 Task: Send an email with the signature Alan Parker with the subject Reminder for a recommendation and the message Can you please send me the minutes from the last project meeting? from softage.10@softage.net to softage.3@softage.net and softage.4@softage.net
Action: Mouse moved to (92, 136)
Screenshot: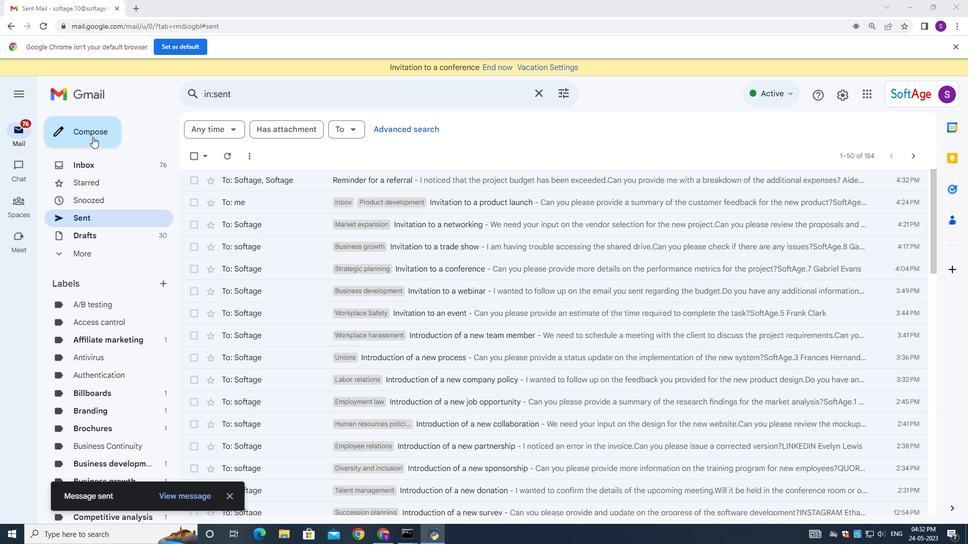 
Action: Mouse pressed left at (92, 136)
Screenshot: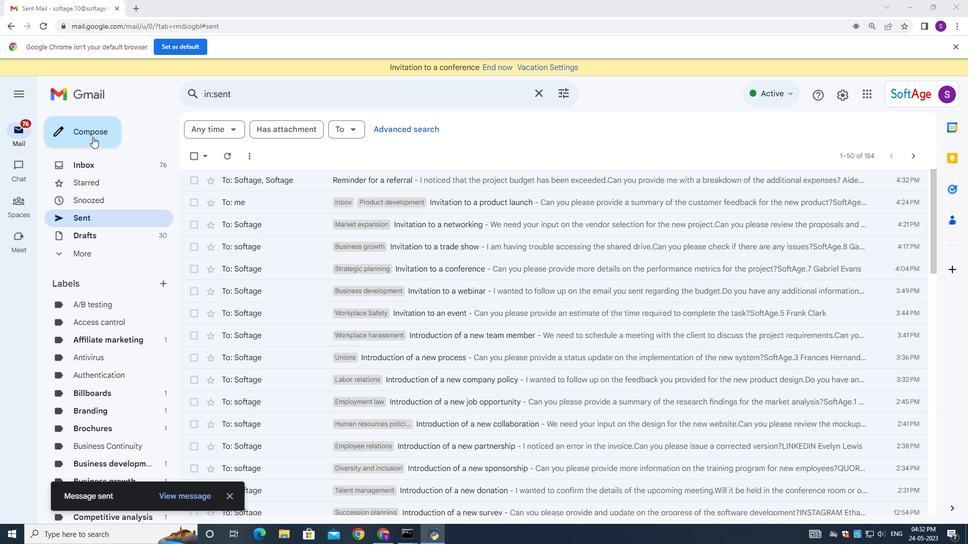 
Action: Mouse moved to (799, 507)
Screenshot: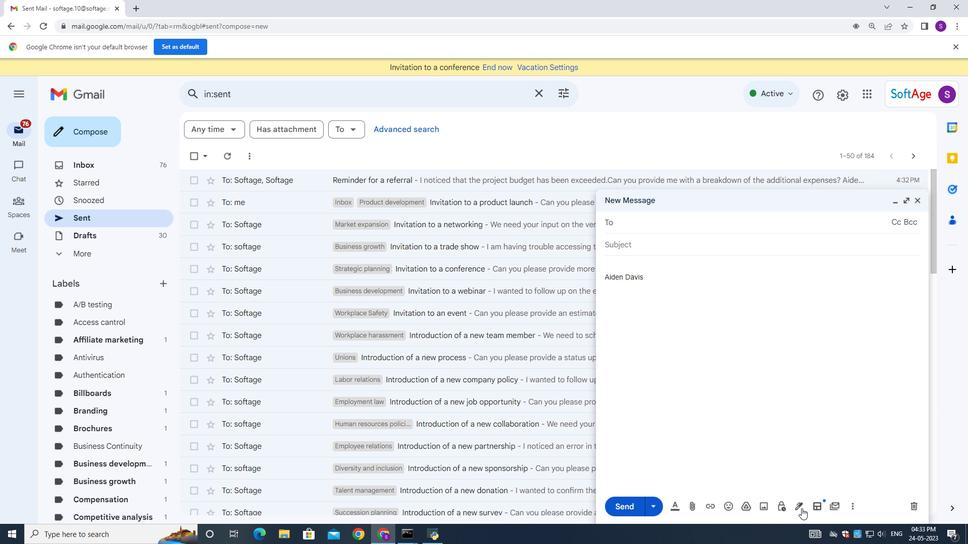 
Action: Mouse pressed left at (799, 507)
Screenshot: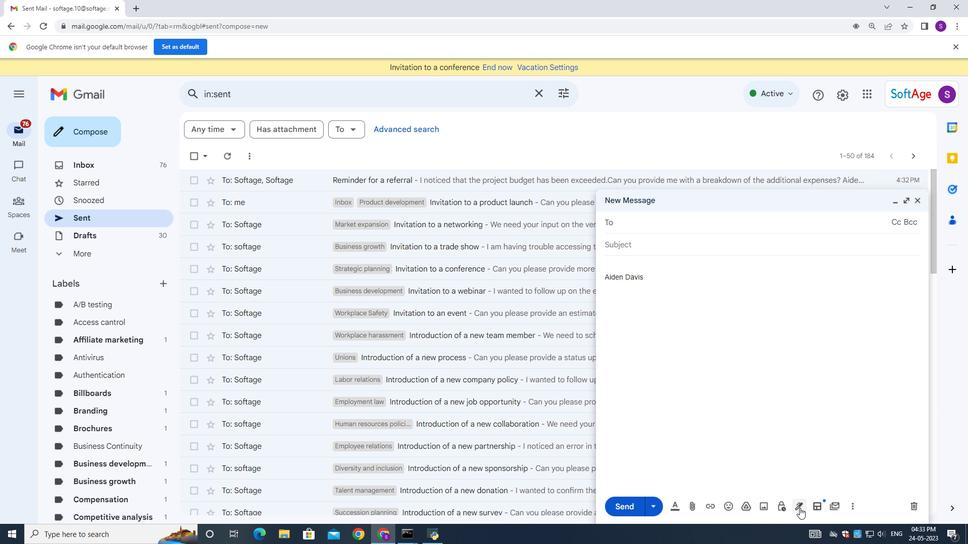 
Action: Mouse moved to (822, 442)
Screenshot: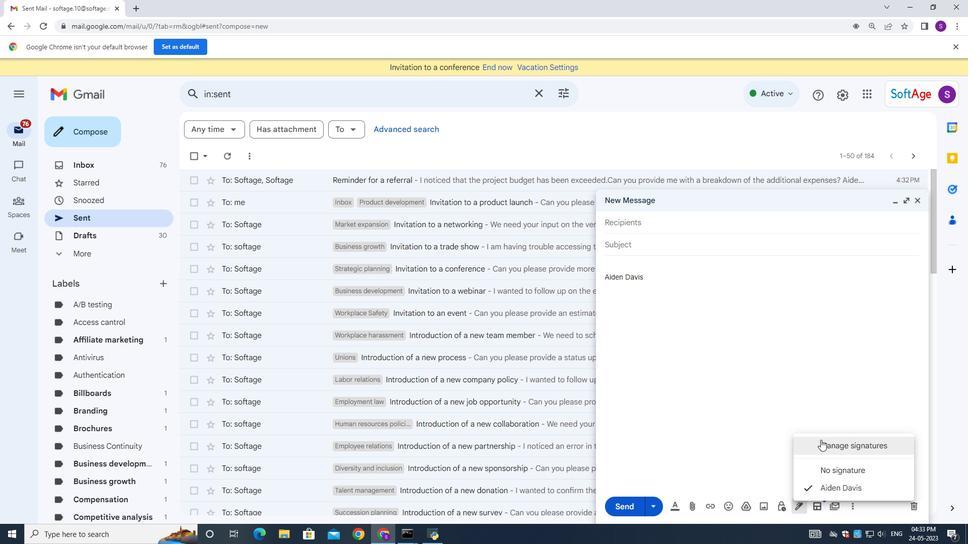 
Action: Mouse pressed left at (822, 442)
Screenshot: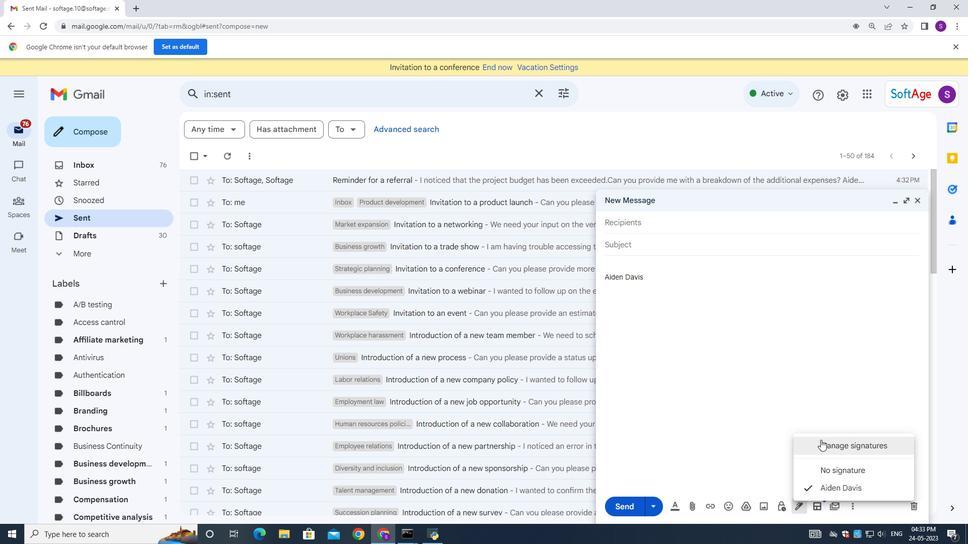 
Action: Mouse moved to (466, 270)
Screenshot: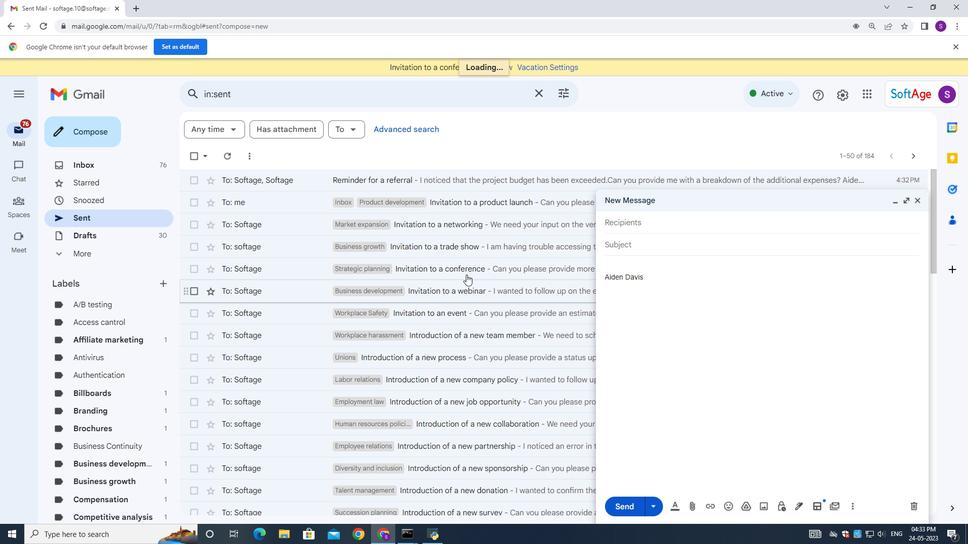 
Action: Mouse scrolled (466, 270) with delta (0, 0)
Screenshot: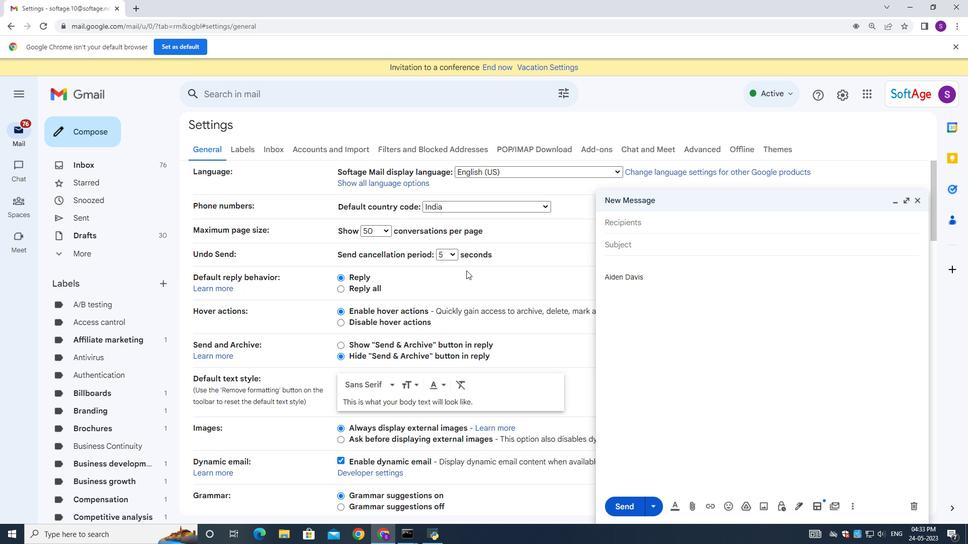 
Action: Mouse scrolled (466, 270) with delta (0, 0)
Screenshot: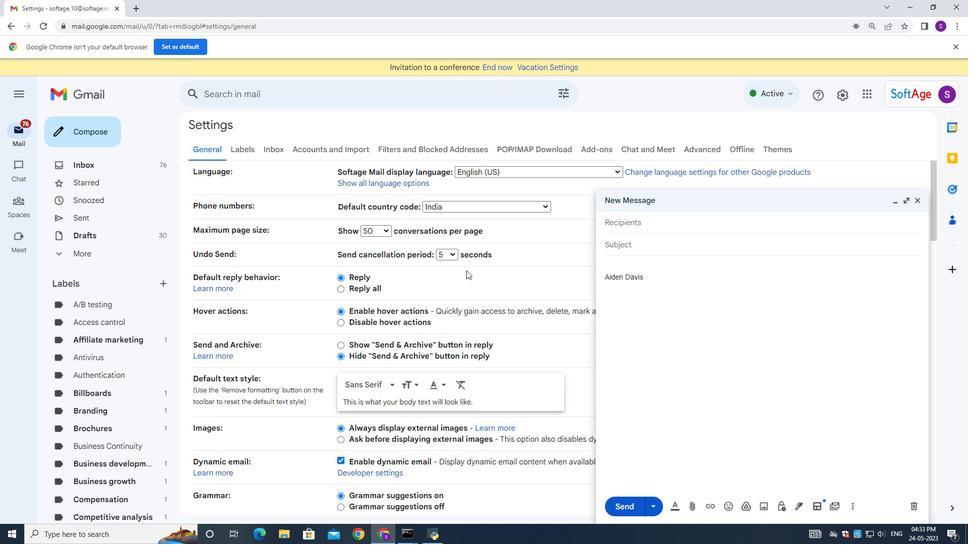 
Action: Mouse scrolled (466, 270) with delta (0, 0)
Screenshot: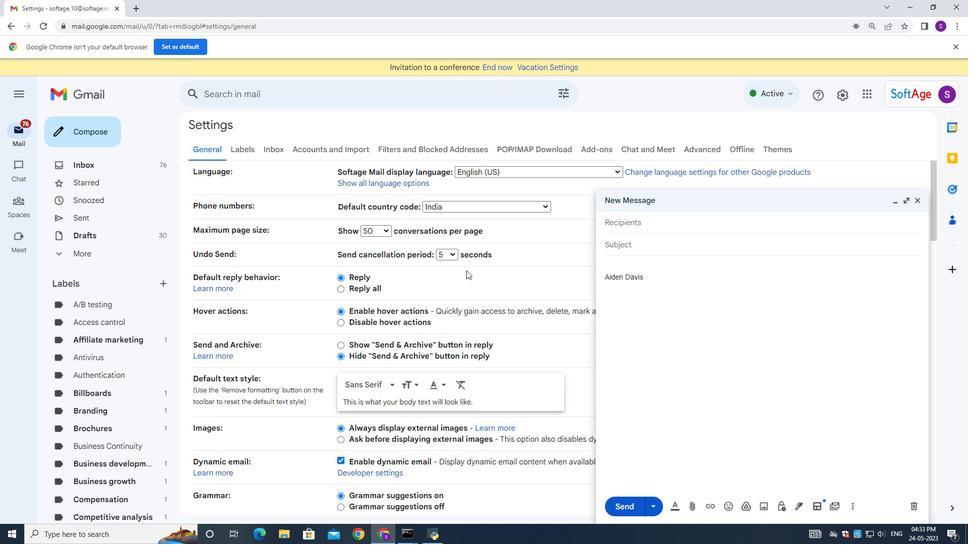 
Action: Mouse scrolled (466, 270) with delta (0, 0)
Screenshot: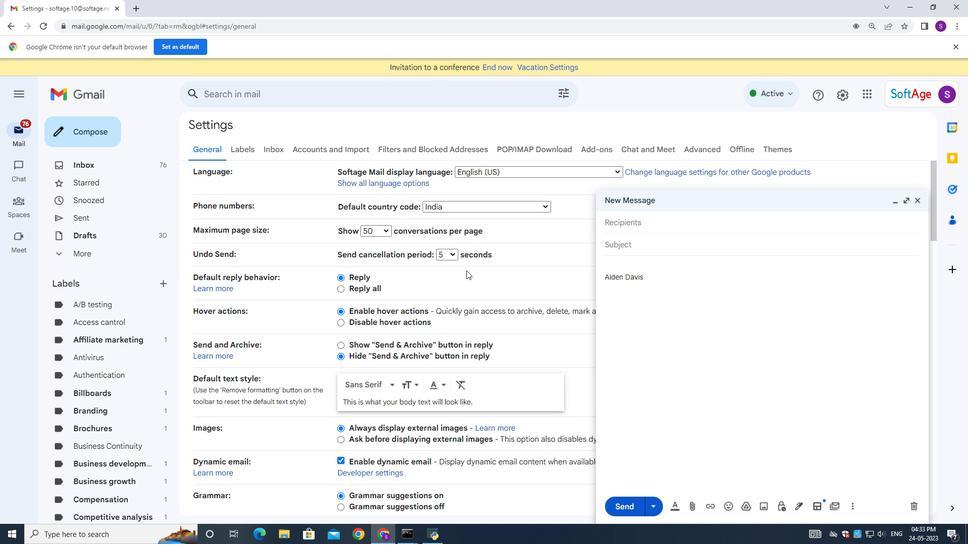 
Action: Mouse scrolled (466, 270) with delta (0, 0)
Screenshot: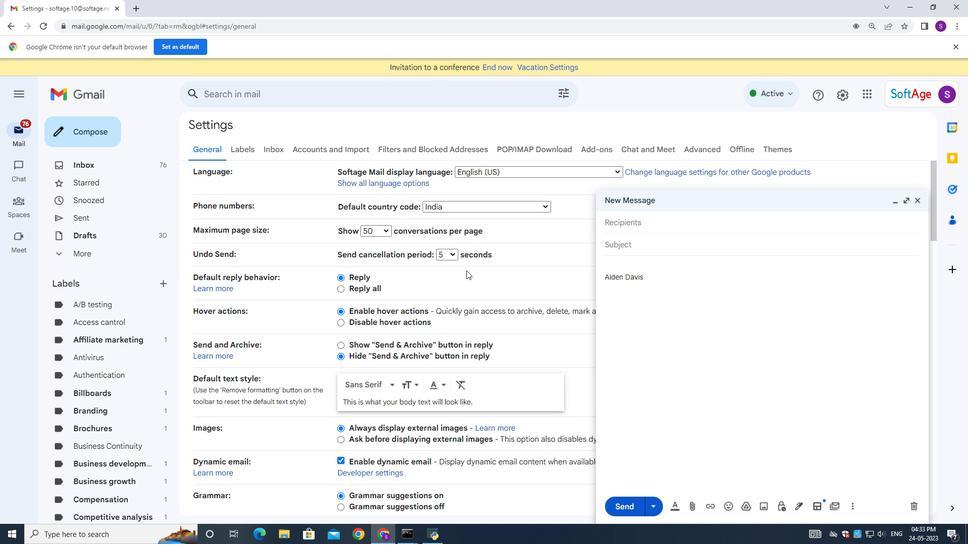 
Action: Mouse scrolled (466, 270) with delta (0, 0)
Screenshot: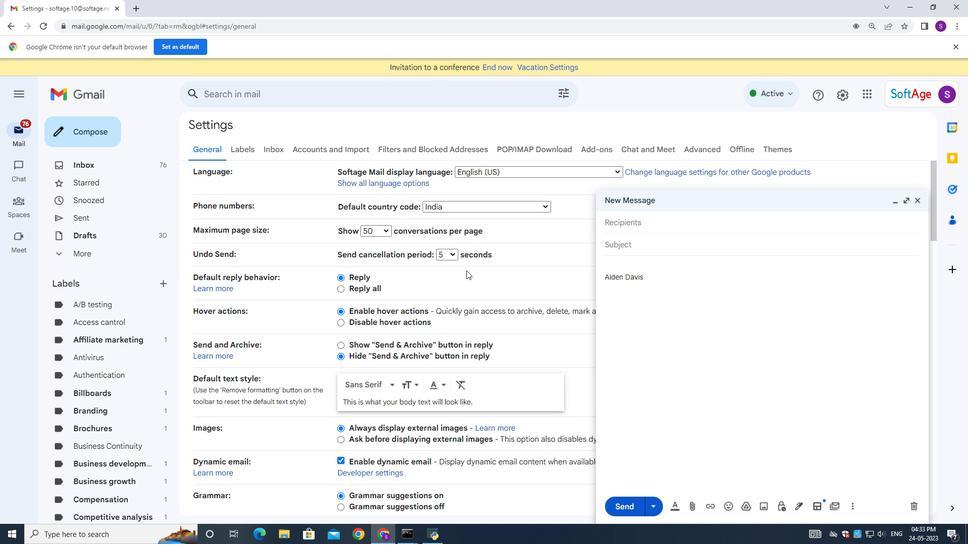 
Action: Mouse scrolled (466, 270) with delta (0, 0)
Screenshot: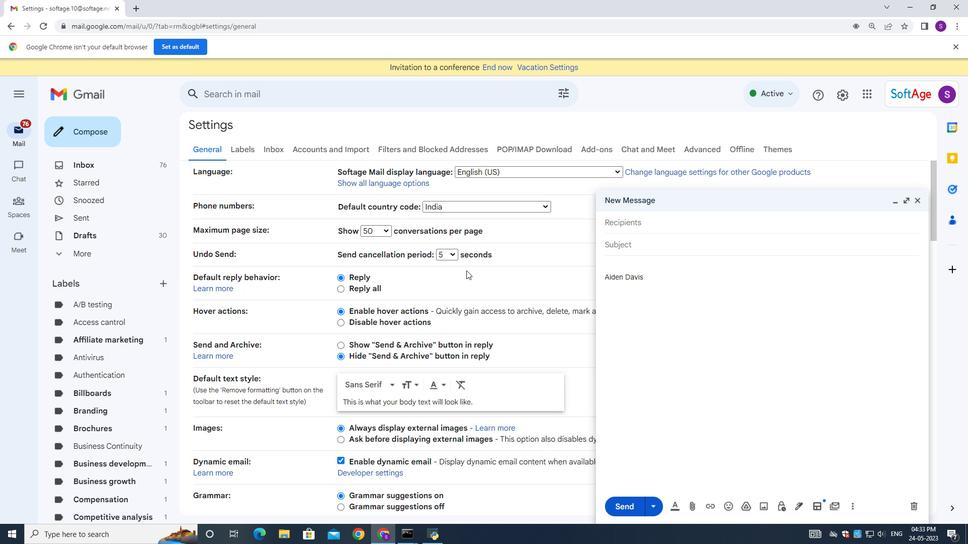 
Action: Mouse scrolled (466, 270) with delta (0, 0)
Screenshot: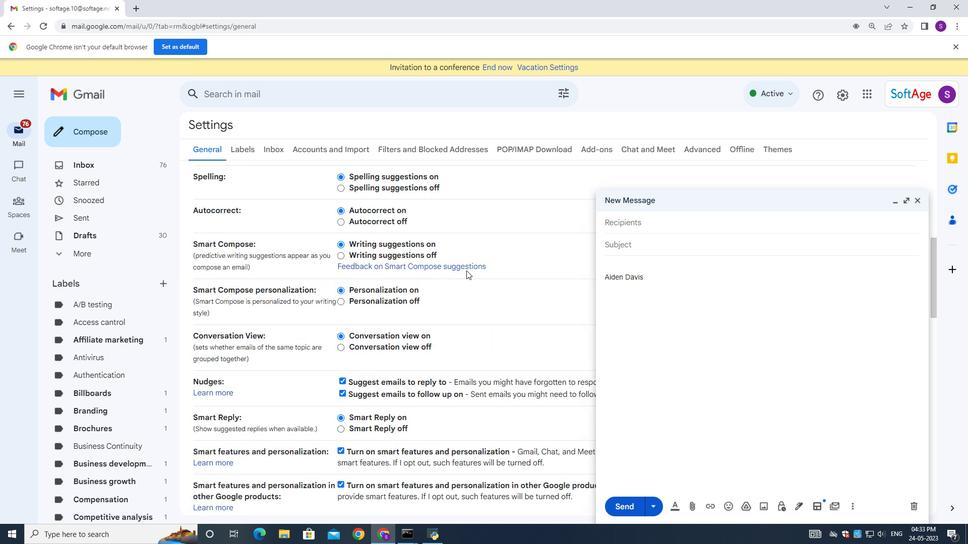
Action: Mouse scrolled (466, 270) with delta (0, 0)
Screenshot: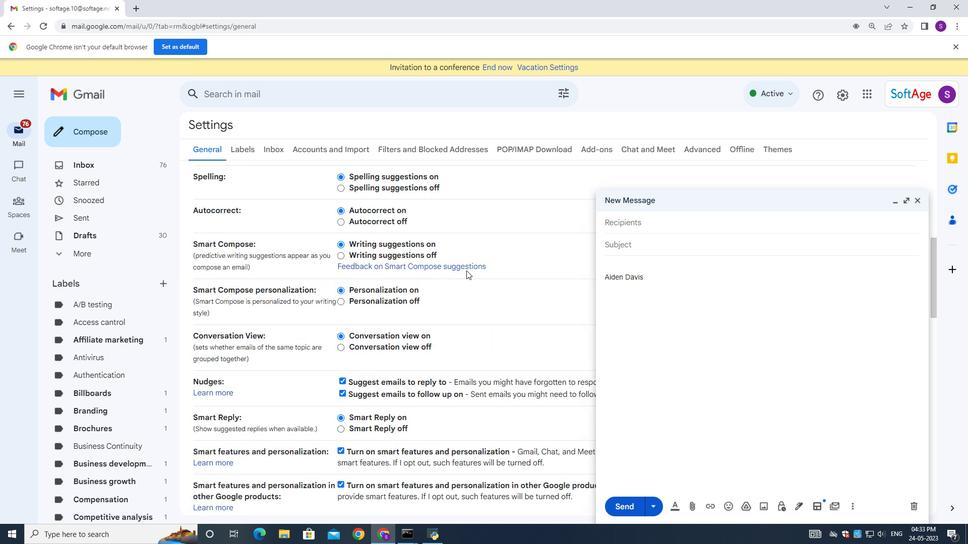
Action: Mouse moved to (466, 270)
Screenshot: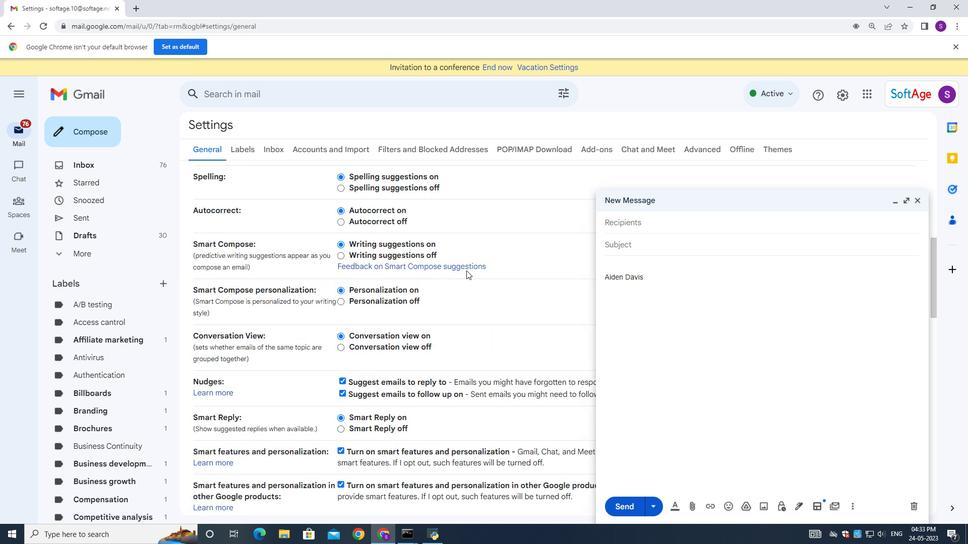 
Action: Mouse scrolled (466, 270) with delta (0, 0)
Screenshot: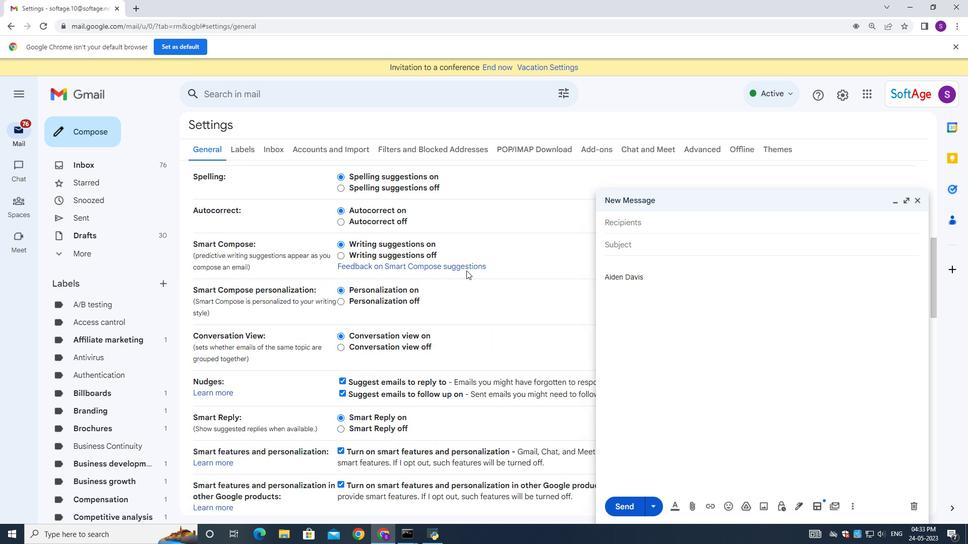 
Action: Mouse moved to (466, 270)
Screenshot: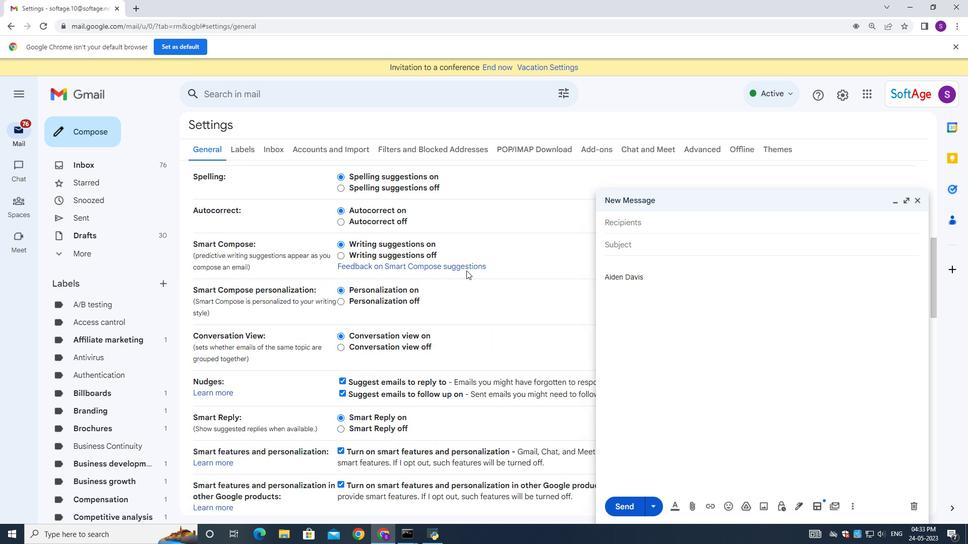 
Action: Mouse scrolled (466, 270) with delta (0, 0)
Screenshot: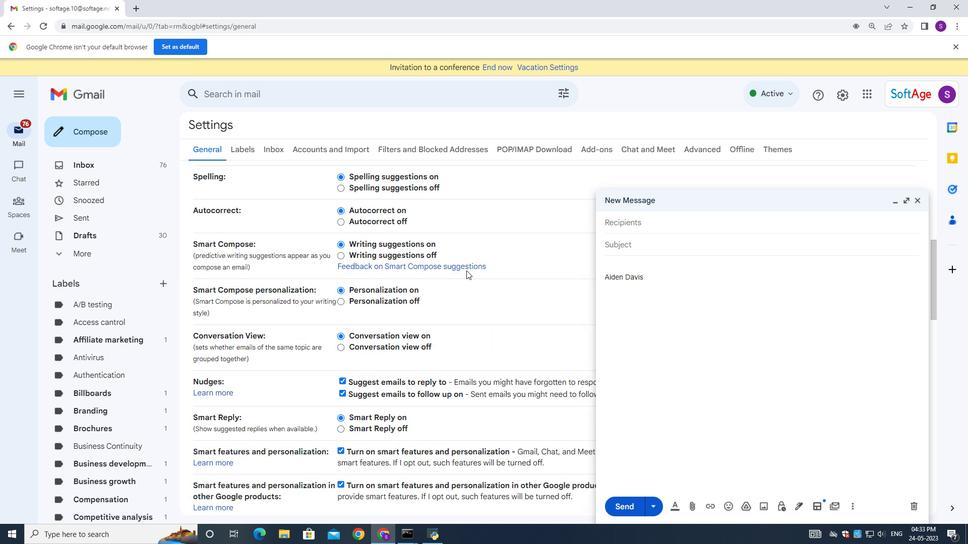 
Action: Mouse scrolled (466, 270) with delta (0, 0)
Screenshot: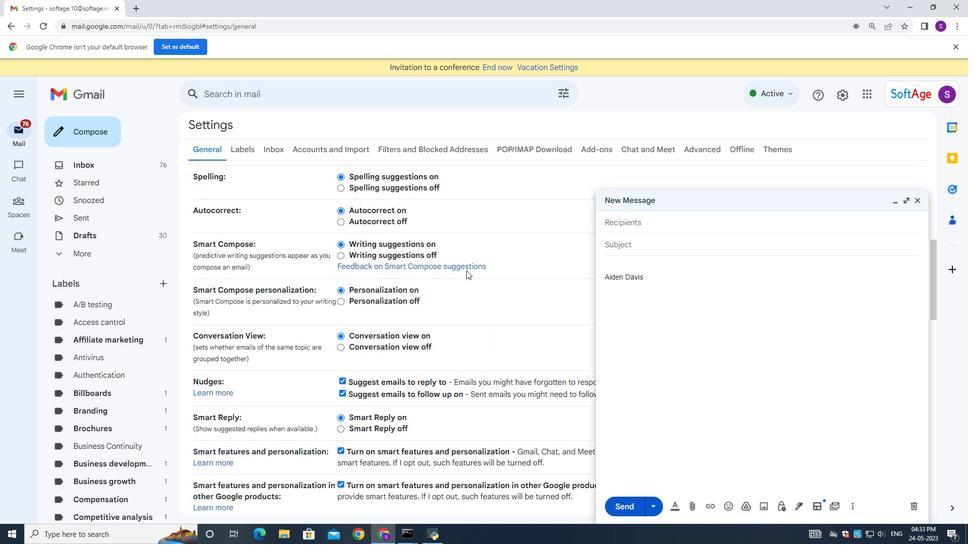 
Action: Mouse moved to (465, 270)
Screenshot: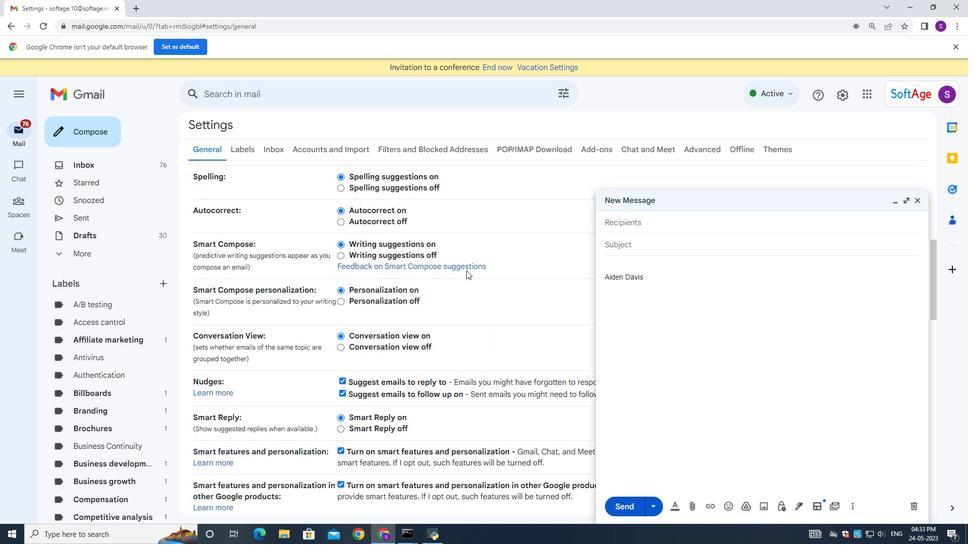 
Action: Mouse scrolled (465, 270) with delta (0, 0)
Screenshot: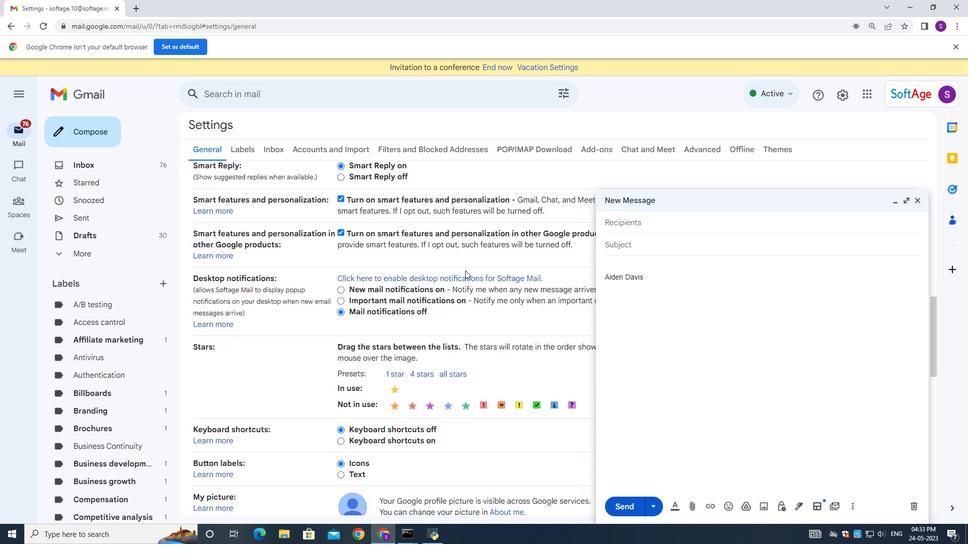 
Action: Mouse scrolled (465, 270) with delta (0, 0)
Screenshot: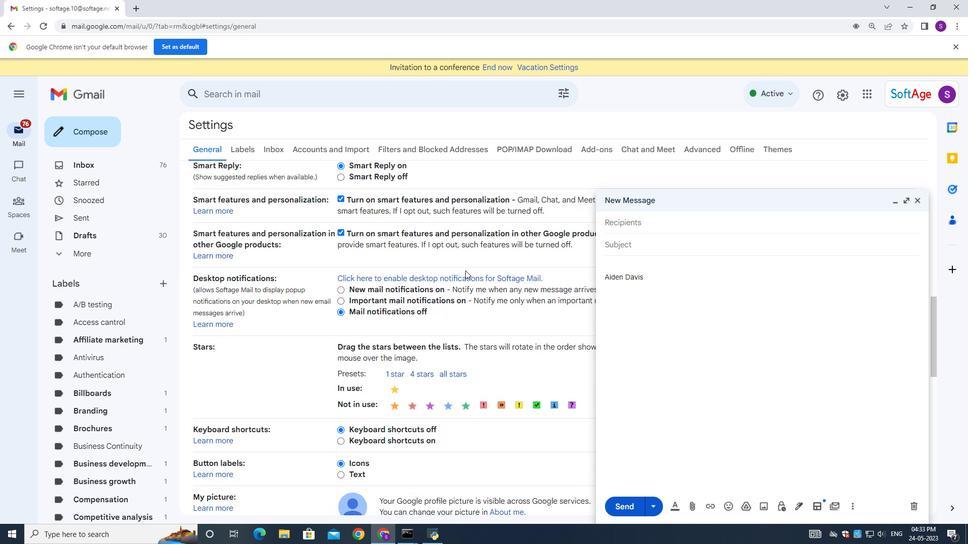 
Action: Mouse scrolled (465, 270) with delta (0, 0)
Screenshot: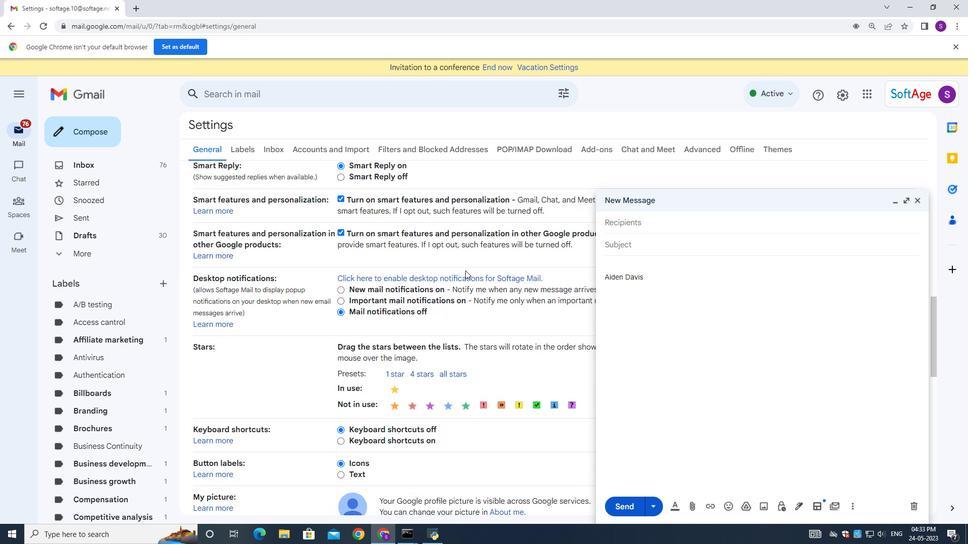 
Action: Mouse moved to (433, 432)
Screenshot: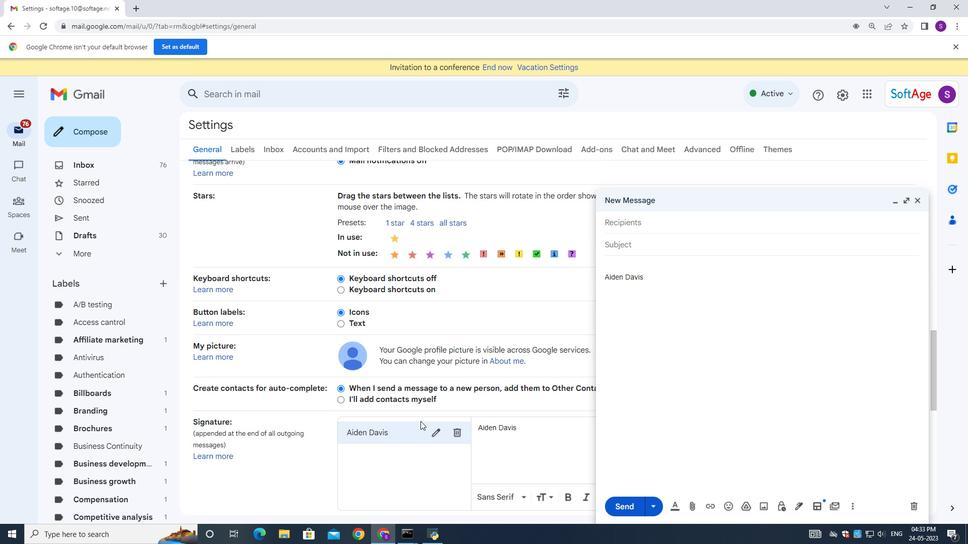 
Action: Mouse pressed left at (433, 432)
Screenshot: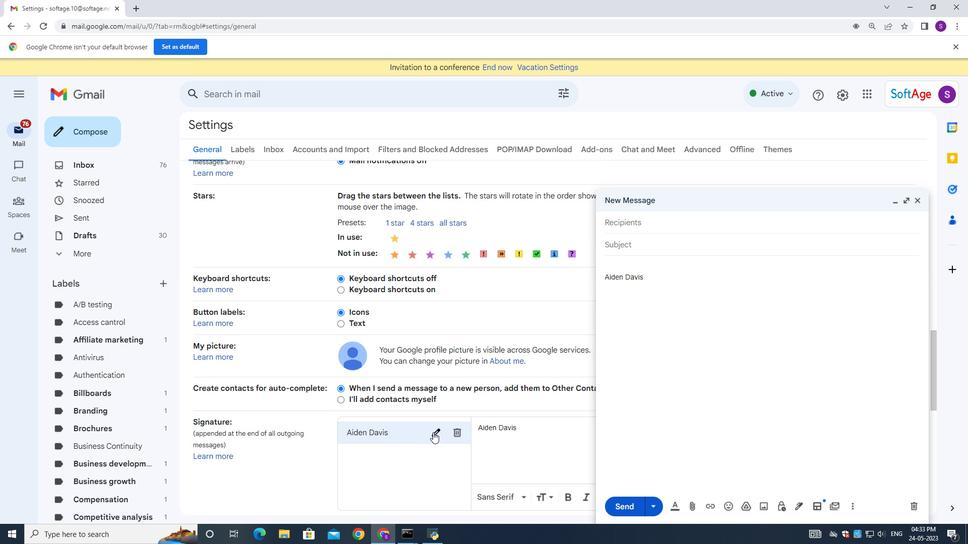 
Action: Mouse moved to (431, 432)
Screenshot: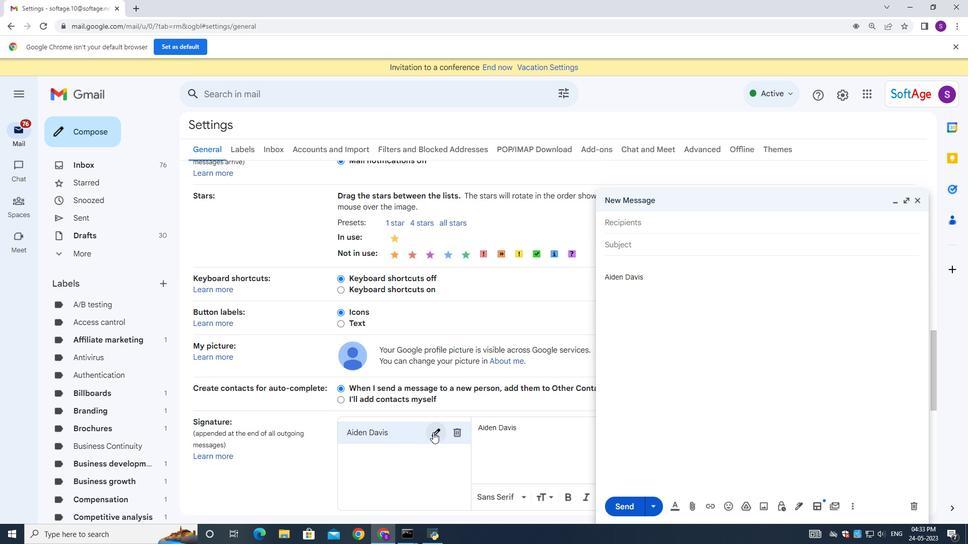 
Action: Key pressed ctrl+A<Key.backspace><Key.shift><Key.shift><Key.shift><Key.shift><Key.shift><Key.shift><Key.shift><Key.shift><Key.shift><Key.shift><Key.shift><Key.shift><Key.shift><Key.shift><Key.shift><Key.shift><Key.shift><Key.shift><Key.shift><Key.shift><Key.shift><Key.shift><Key.shift><Key.shift><Key.shift><Key.shift><Key.shift><Key.shift><Key.shift><Key.shift><Key.shift><Key.shift><Key.shift><Key.shift><Key.shift><Key.shift><Key.shift><Key.shift><Key.shift><Key.shift><Key.shift><Key.shift><Key.shift><Key.shift><Key.shift><Key.shift><Key.shift><Key.shift><Key.shift><Key.shift><Key.shift><Key.shift><Key.shift><Key.shift><Key.shift><Key.shift><Key.shift><Key.shift><Key.shift><Key.shift><Key.shift><Key.shift><Key.shift><Key.shift><Key.shift><Key.shift><Key.shift><Key.shift><Key.shift><Key.shift><Key.shift><Key.shift><Key.shift><Key.shift><Key.shift><Key.shift><Key.shift><Key.shift><Key.shift><Key.shift><Key.shift><Key.shift><Key.shift><Key.shift><Key.shift><Key.shift><Key.shift><Key.shift><Key.shift><Key.shift><Key.shift><Key.shift><Key.shift><Key.shift><Key.shift><Key.shift><Key.shift><Key.shift><Key.shift><Key.shift><Key.shift><Key.shift><Key.shift><Key.shift><Key.shift><Key.shift><Key.shift><Key.shift><Key.shift><Key.shift><Key.shift><Key.shift><Key.shift><Key.shift><Key.shift><Key.shift><Key.shift><Key.shift><Key.shift><Key.shift><Key.shift><Key.shift><Key.shift><Key.shift><Key.shift><Key.shift><Key.shift><Key.shift><Key.shift><Key.shift><Key.shift><Key.shift><Key.shift><Key.shift><Key.shift><Key.shift><Key.shift><Key.shift><Key.shift><Key.shift><Key.shift><Key.shift><Key.shift><Key.shift><Key.shift><Key.shift><Key.shift><Key.shift><Key.shift><Key.shift><Key.shift><Key.shift><Key.shift><Key.shift><Key.shift><Key.shift><Key.shift><Key.shift><Key.shift><Key.shift><Key.shift><Key.shift><Key.shift><Key.shift><Key.shift><Key.shift><Key.shift><Key.shift><Key.shift><Key.shift>Alam<Key.space><Key.backspace><Key.backspace>n<Key.space><Key.shift>Parker<Key.space>
Screenshot: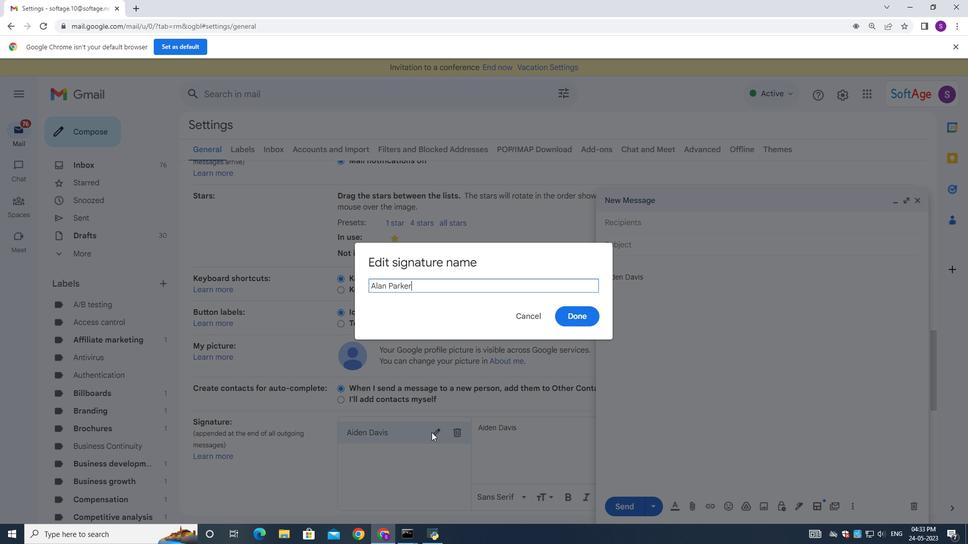 
Action: Mouse moved to (571, 320)
Screenshot: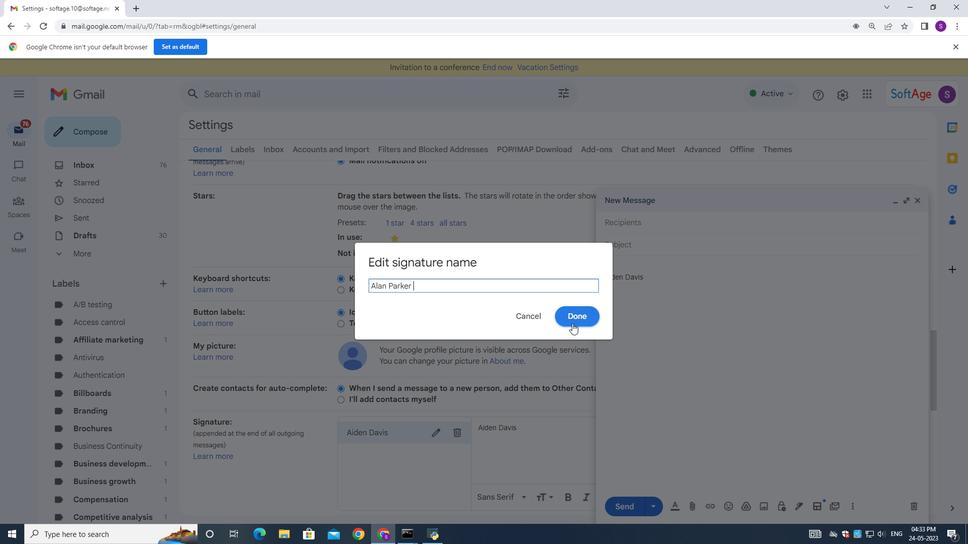 
Action: Mouse pressed left at (571, 320)
Screenshot: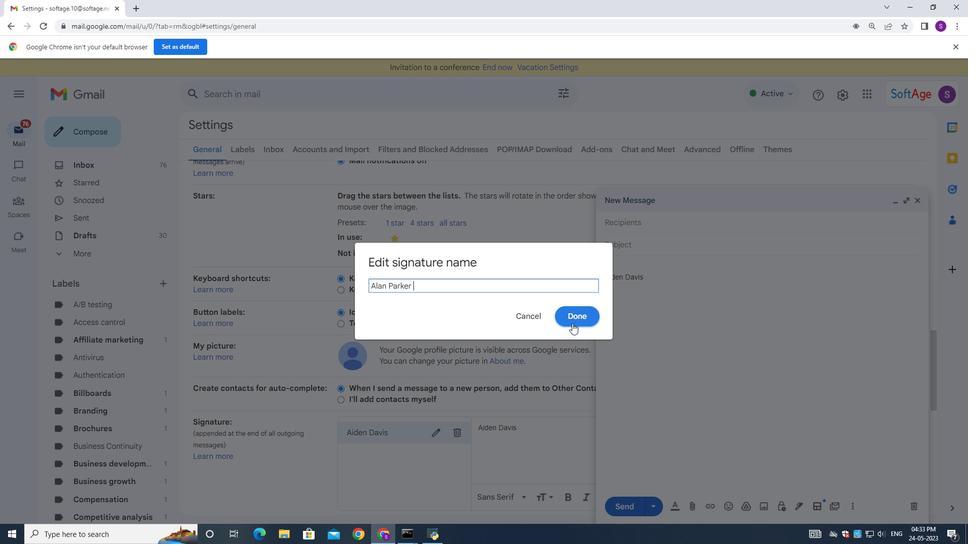 
Action: Mouse moved to (919, 197)
Screenshot: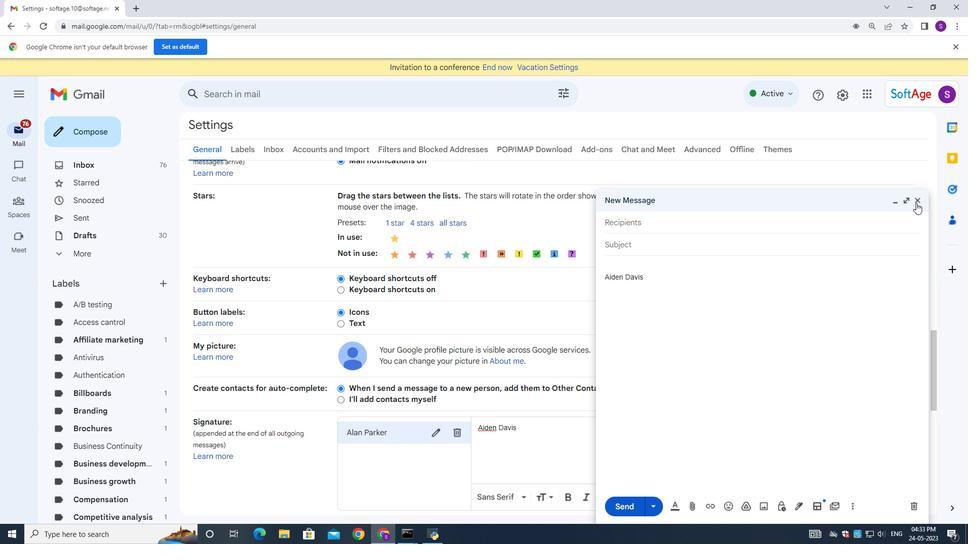 
Action: Mouse pressed left at (919, 197)
Screenshot: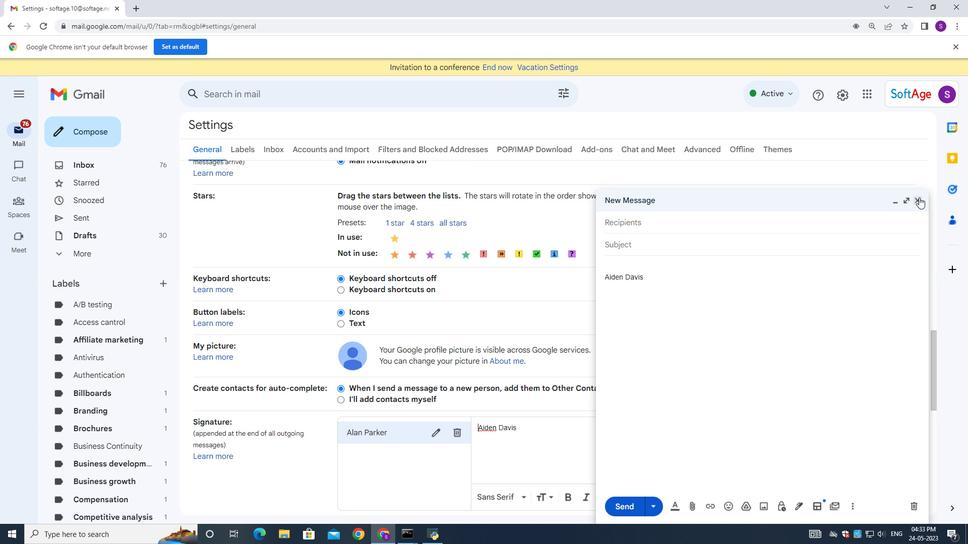
Action: Mouse moved to (656, 265)
Screenshot: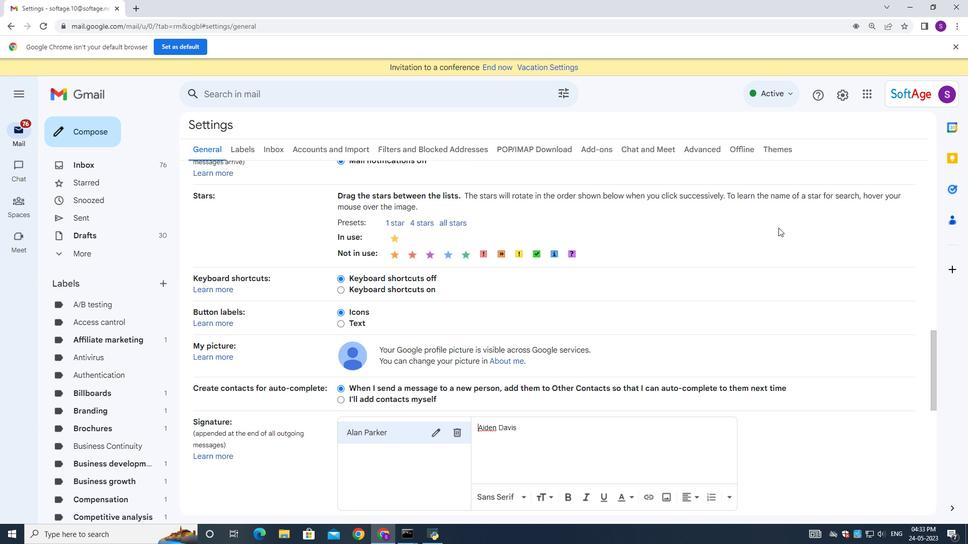 
Action: Mouse scrolled (656, 265) with delta (0, 0)
Screenshot: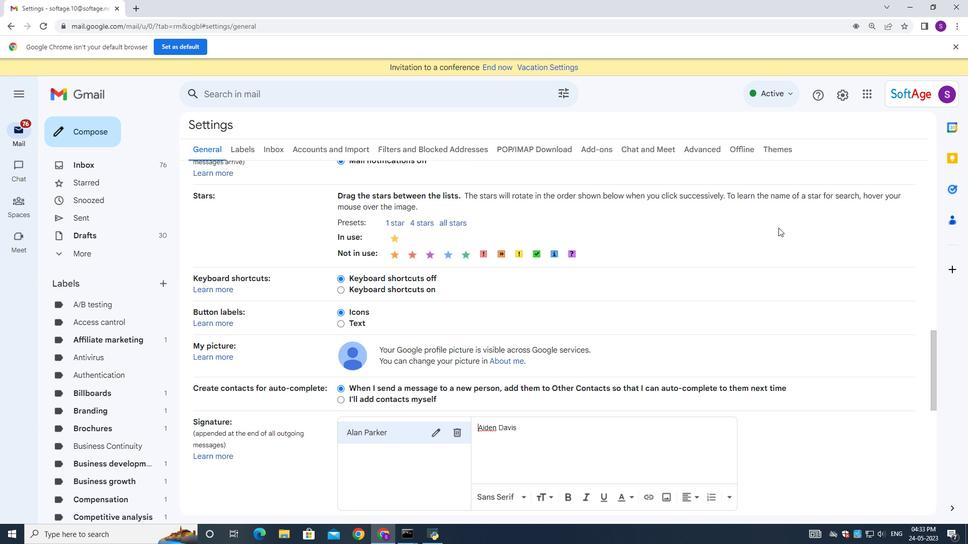 
Action: Mouse moved to (655, 266)
Screenshot: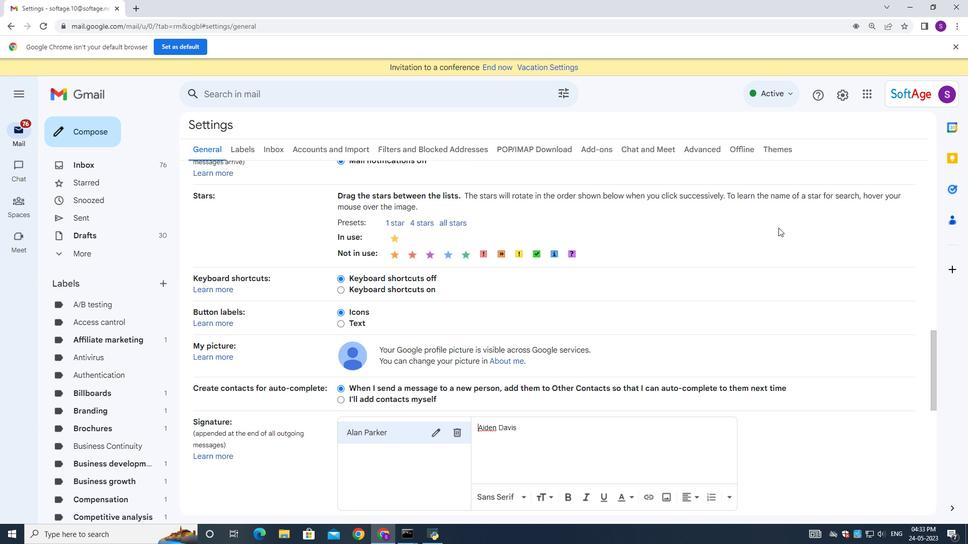 
Action: Mouse scrolled (655, 266) with delta (0, 0)
Screenshot: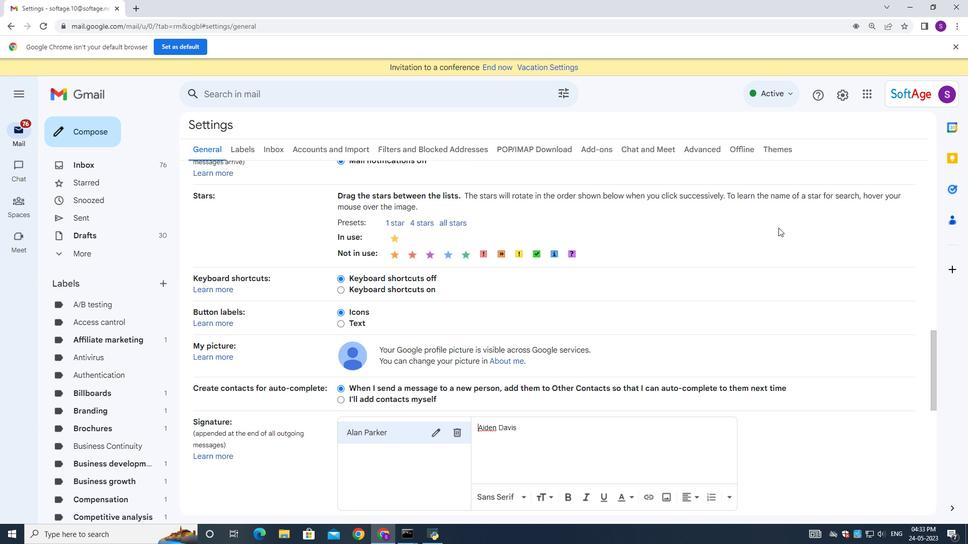 
Action: Mouse moved to (655, 267)
Screenshot: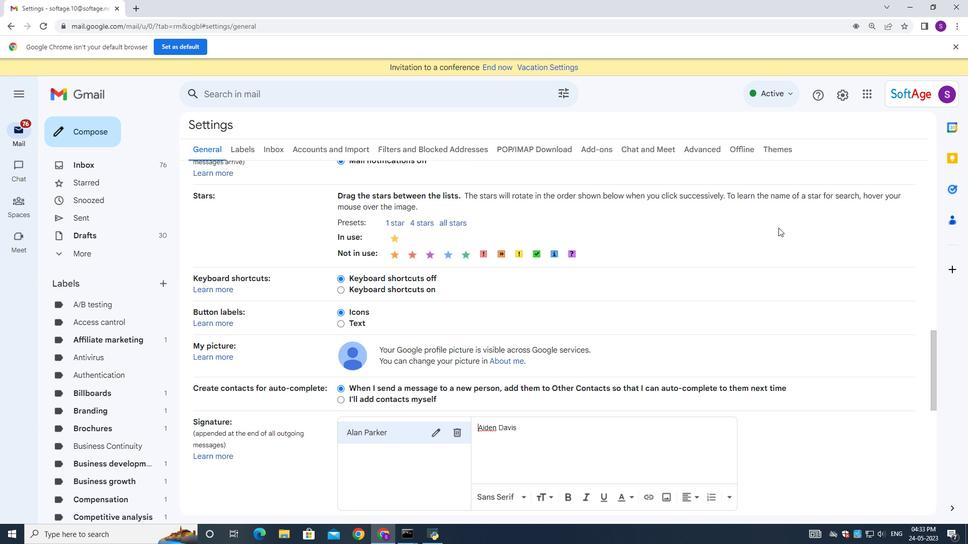 
Action: Mouse scrolled (655, 266) with delta (0, 0)
Screenshot: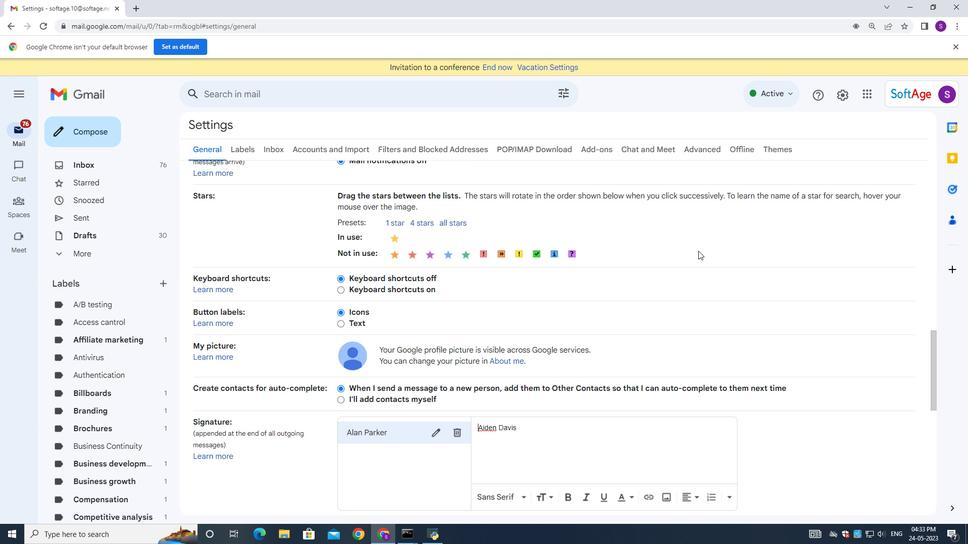 
Action: Mouse scrolled (655, 266) with delta (0, 0)
Screenshot: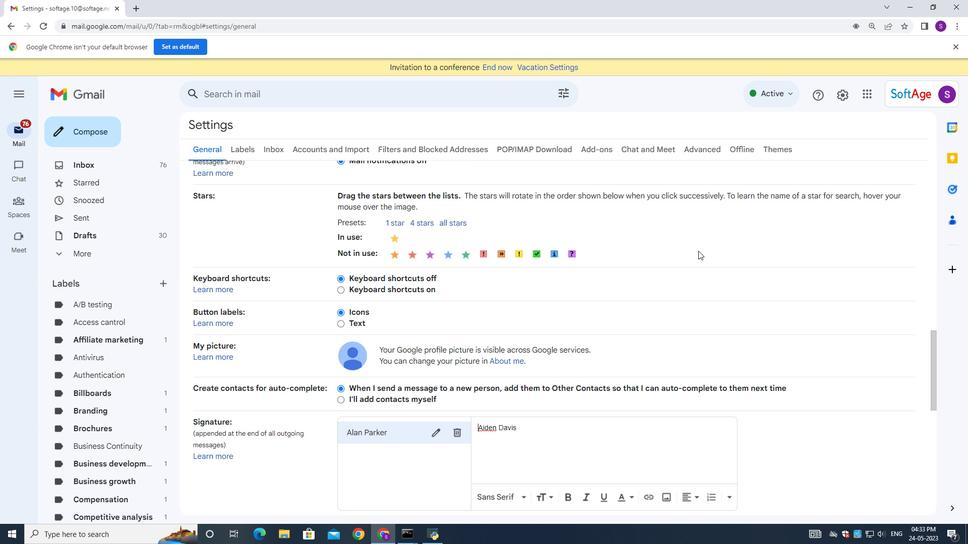 
Action: Mouse scrolled (655, 266) with delta (0, 0)
Screenshot: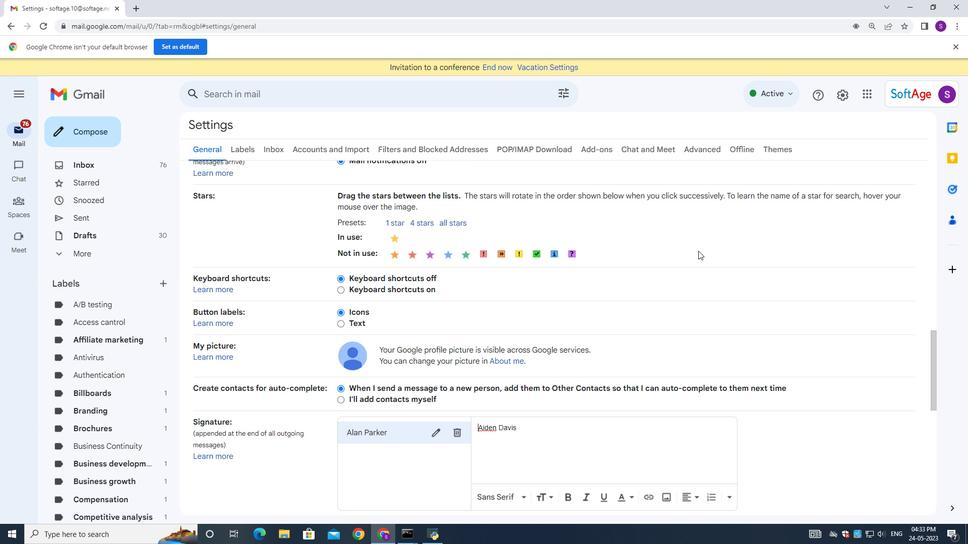 
Action: Mouse scrolled (655, 266) with delta (0, 0)
Screenshot: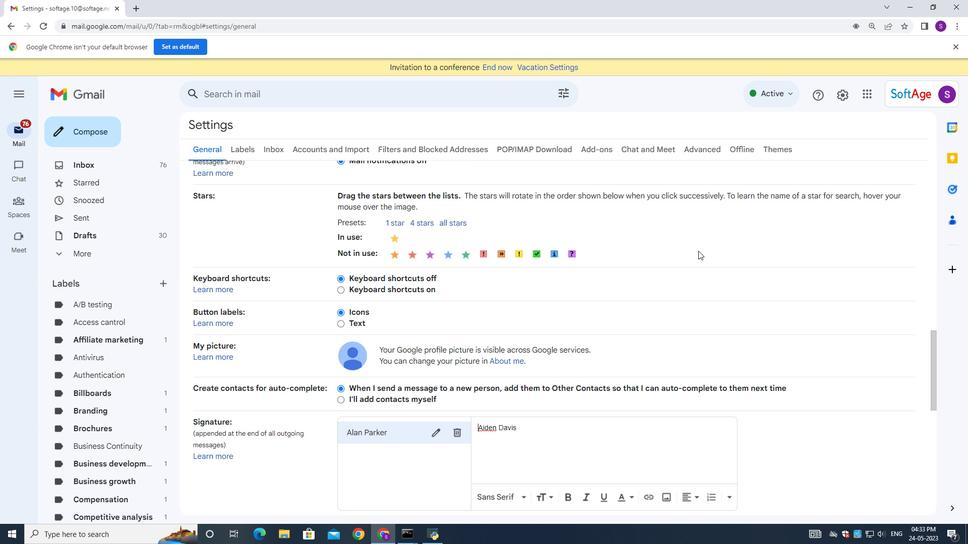 
Action: Mouse scrolled (655, 266) with delta (0, 0)
Screenshot: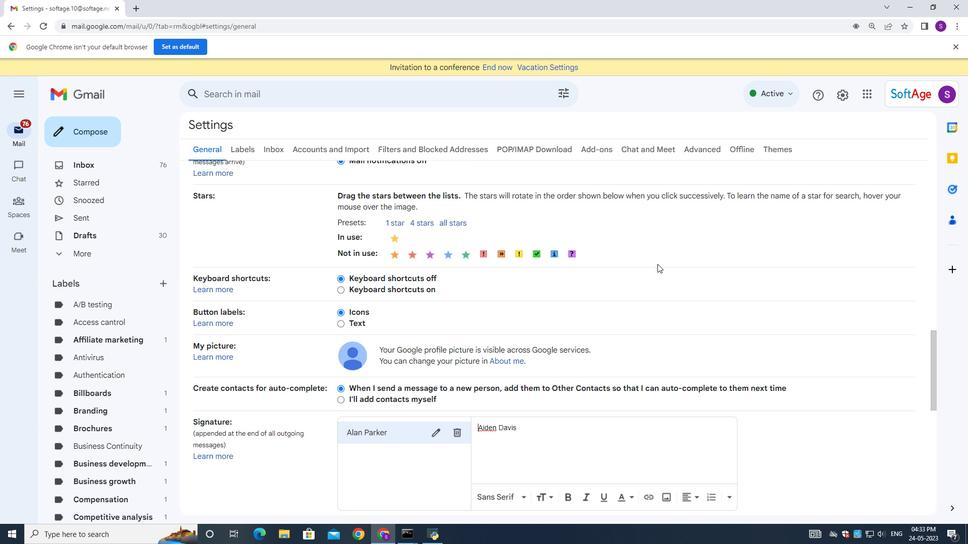 
Action: Mouse moved to (602, 268)
Screenshot: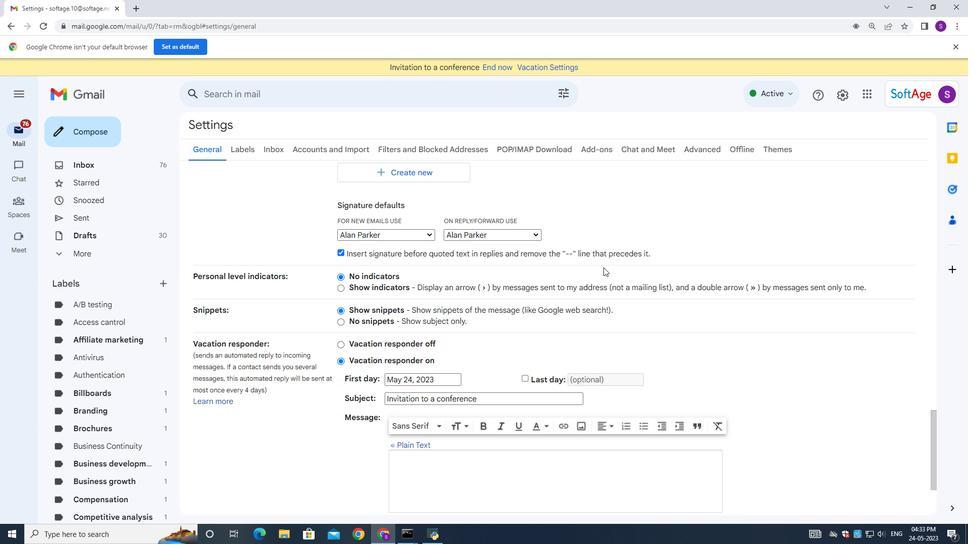 
Action: Mouse scrolled (604, 269) with delta (0, 0)
Screenshot: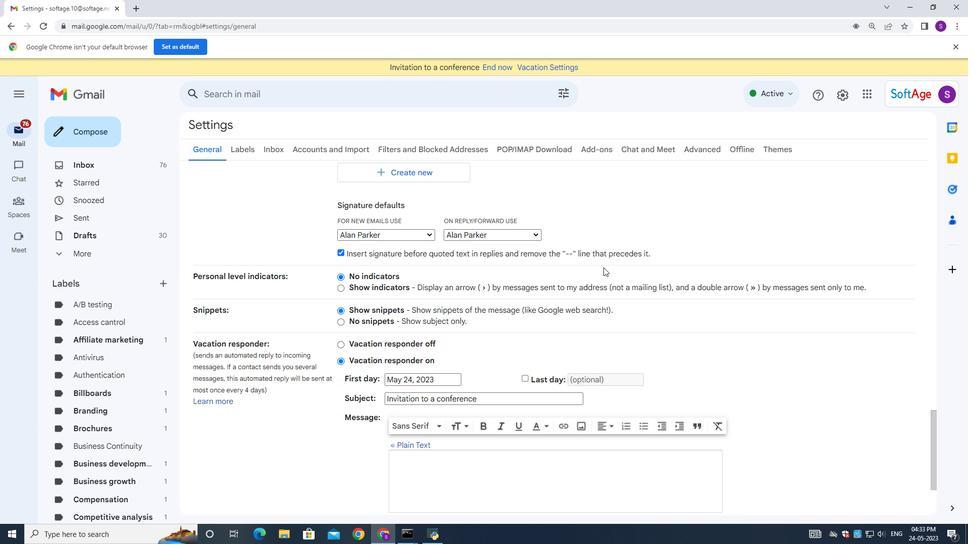 
Action: Mouse scrolled (604, 269) with delta (0, 0)
Screenshot: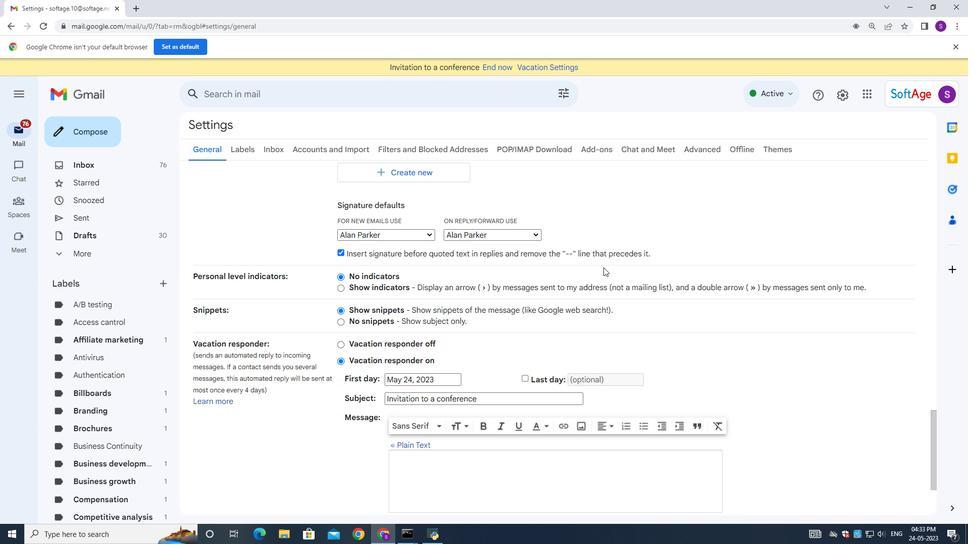 
Action: Mouse scrolled (604, 269) with delta (0, 0)
Screenshot: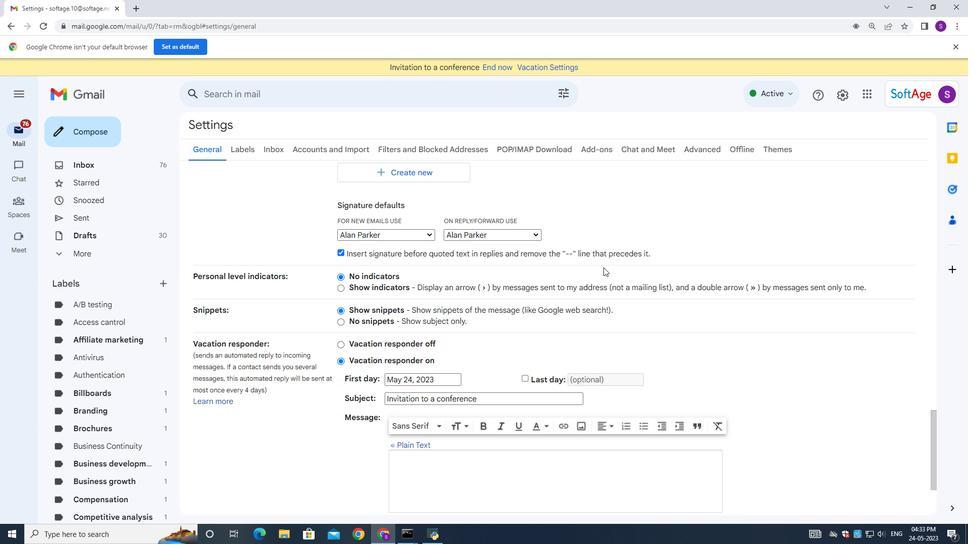 
Action: Mouse scrolled (604, 269) with delta (0, 0)
Screenshot: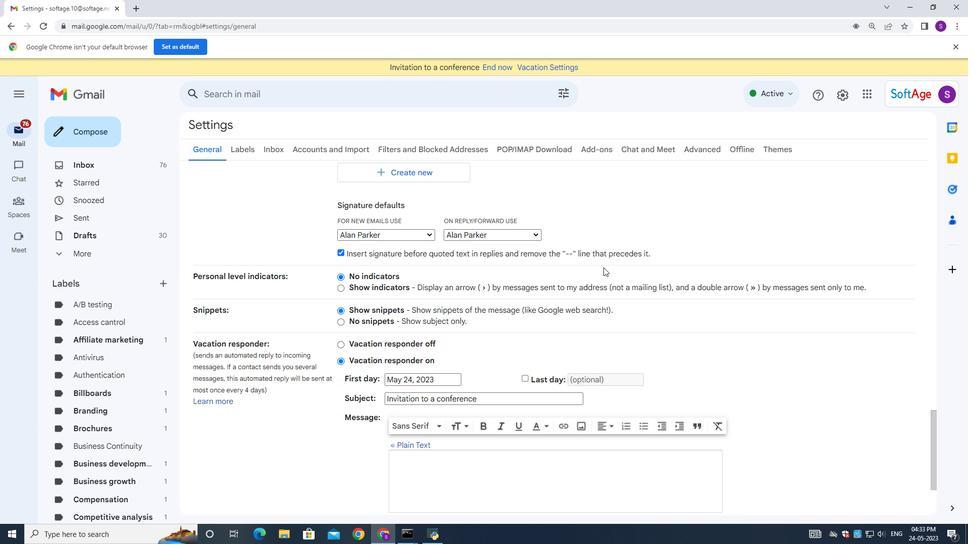 
Action: Mouse moved to (568, 281)
Screenshot: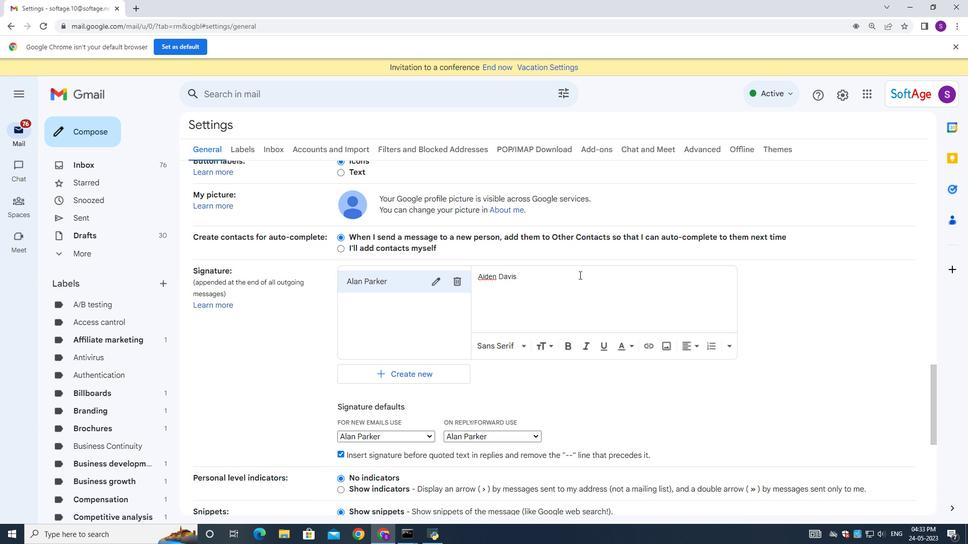 
Action: Mouse pressed left at (568, 281)
Screenshot: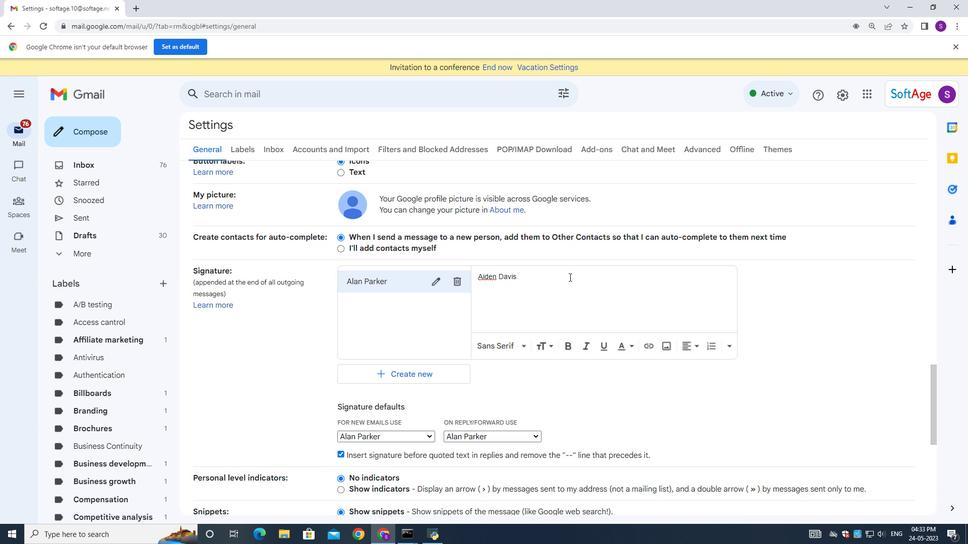 
Action: Mouse moved to (568, 281)
Screenshot: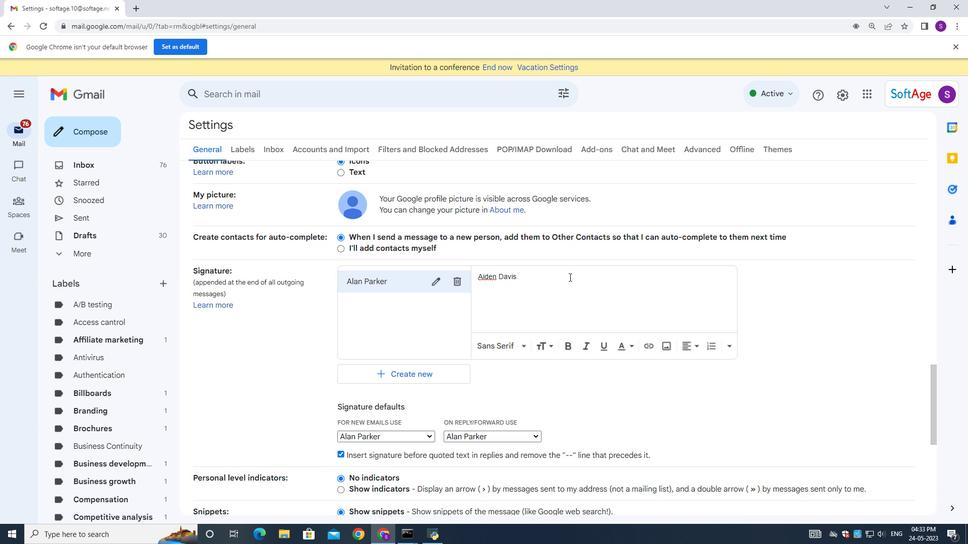 
Action: Key pressed ctrl+A<Key.backspace><Key.shift><Key.shift><Key.shift><Key.shift><Key.shift><Key.shift><Key.shift>Alan<Key.space>p<Key.backspace><Key.shift>Parker<Key.space>
Screenshot: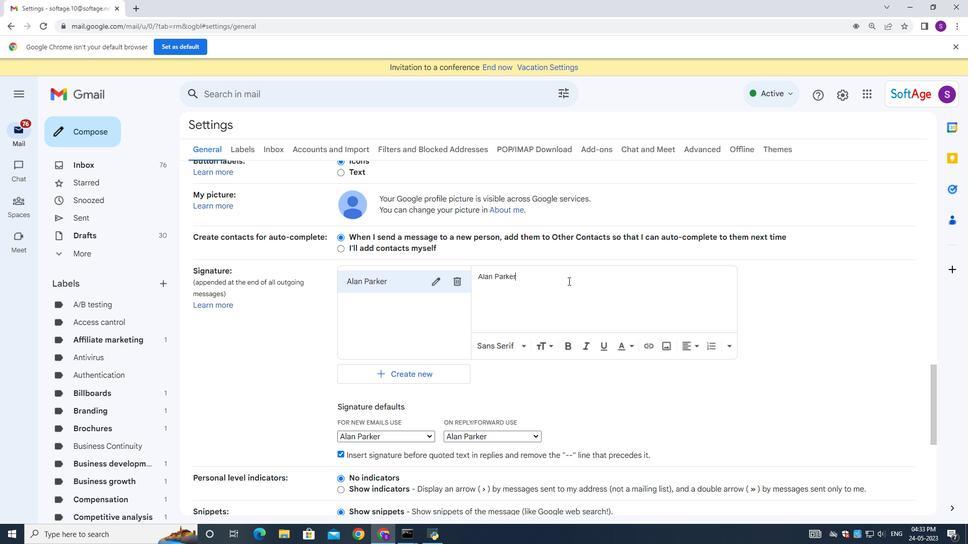 
Action: Mouse moved to (570, 288)
Screenshot: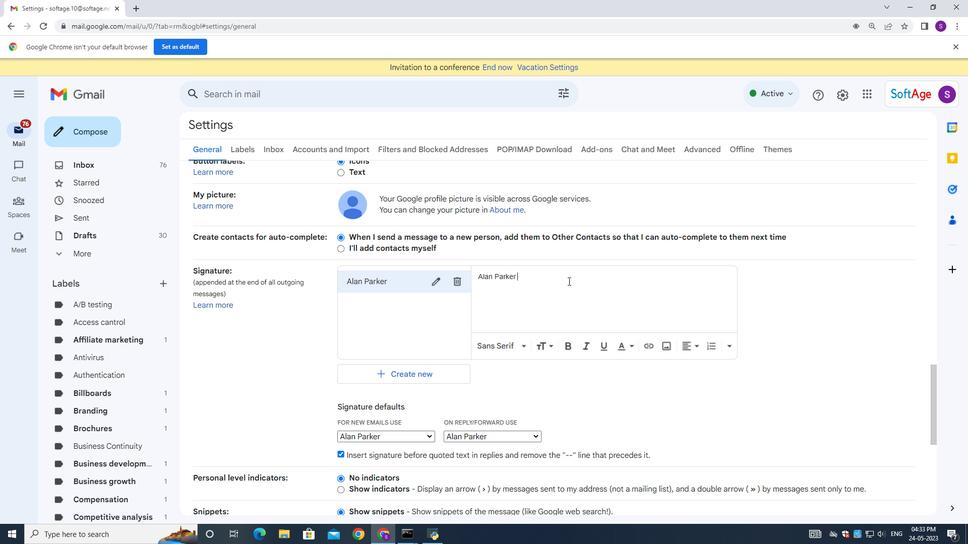 
Action: Mouse scrolled (570, 288) with delta (0, 0)
Screenshot: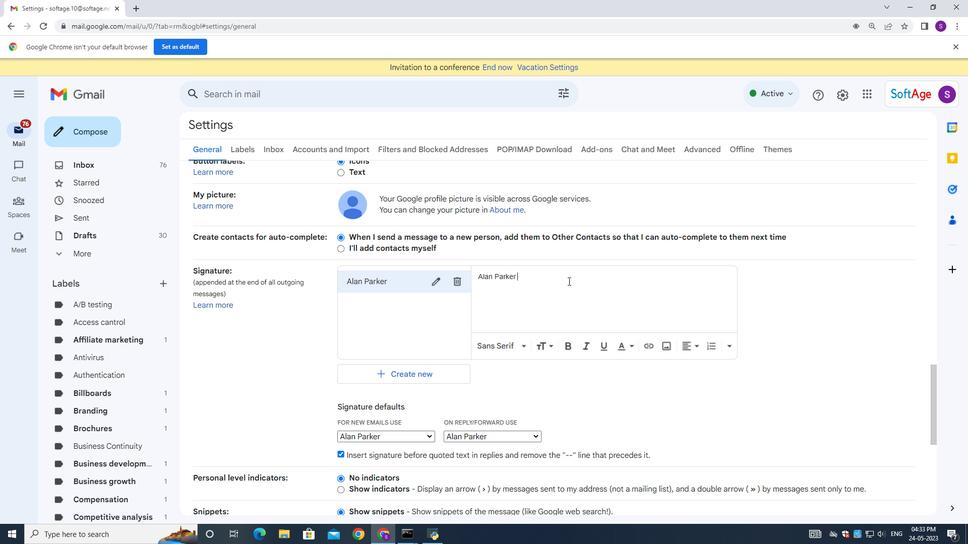 
Action: Mouse moved to (571, 292)
Screenshot: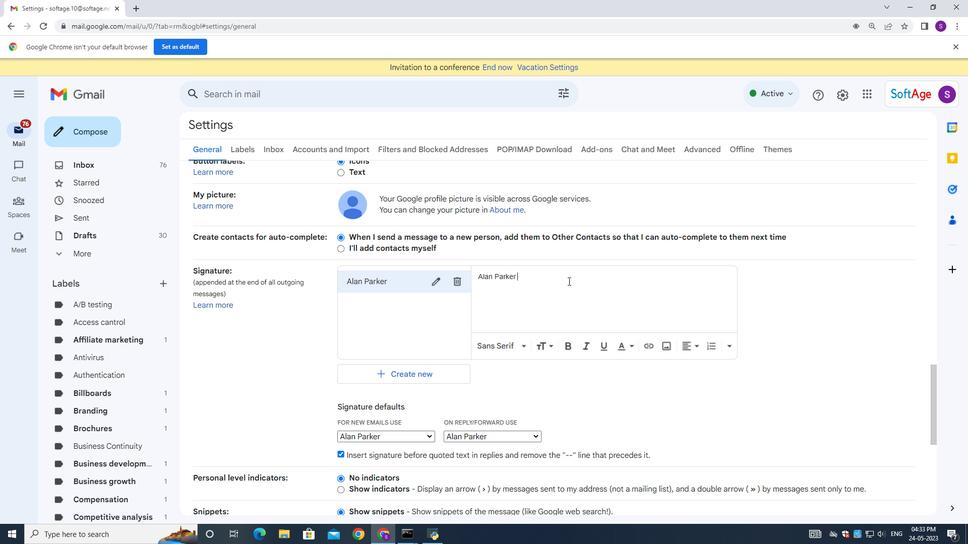 
Action: Mouse scrolled (571, 291) with delta (0, 0)
Screenshot: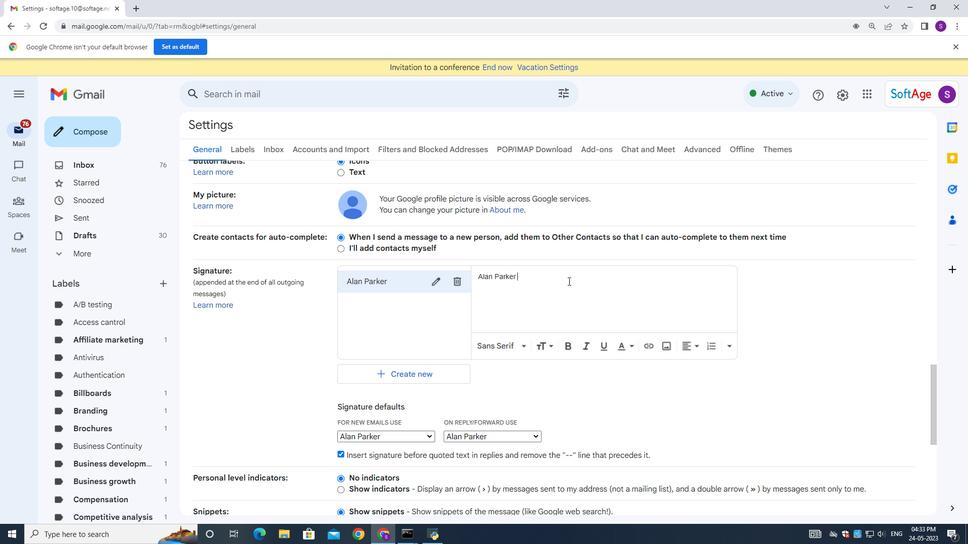
Action: Mouse moved to (572, 297)
Screenshot: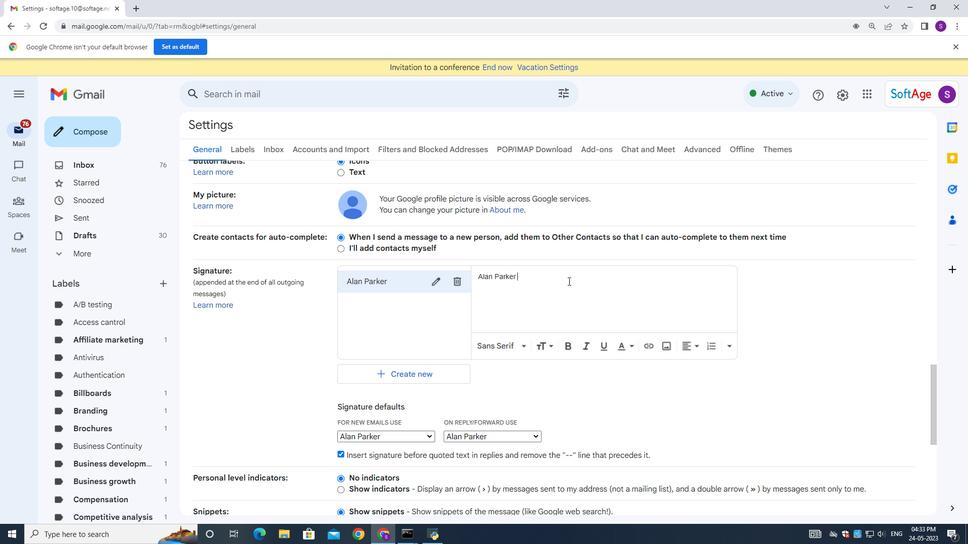 
Action: Mouse scrolled (572, 296) with delta (0, 0)
Screenshot: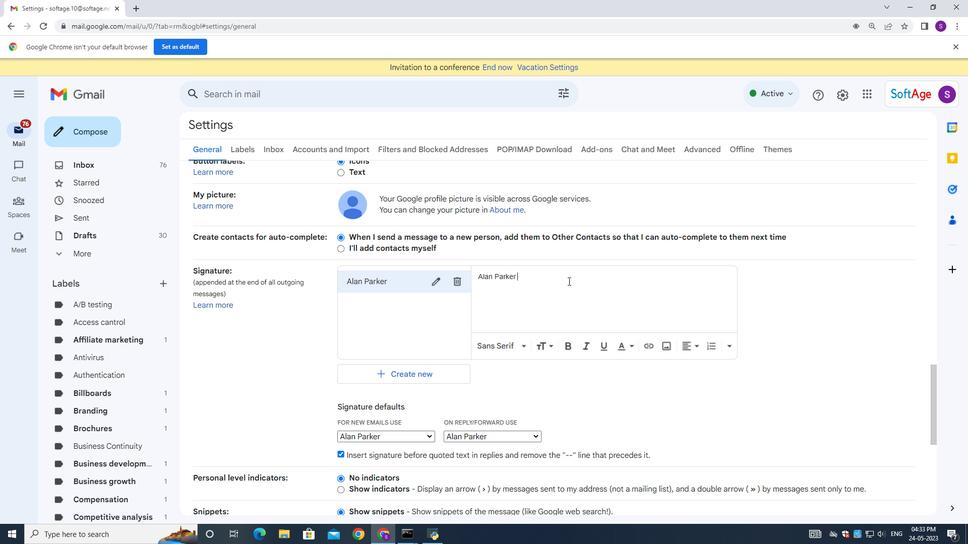 
Action: Mouse moved to (572, 298)
Screenshot: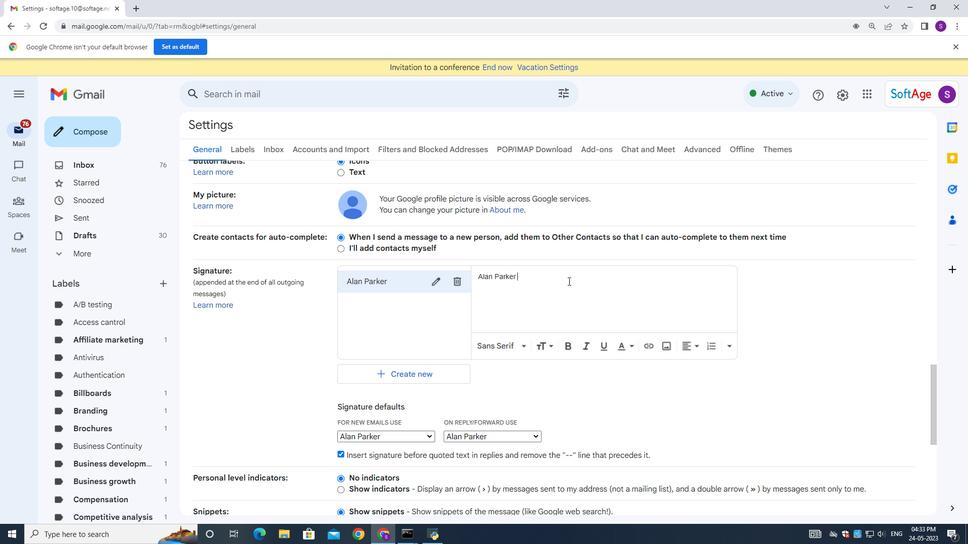 
Action: Mouse scrolled (572, 297) with delta (0, 0)
Screenshot: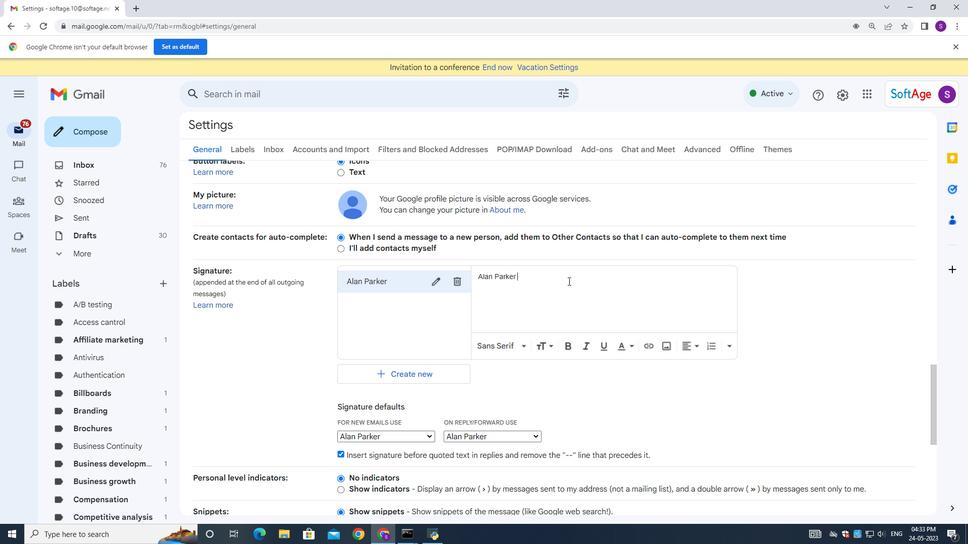 
Action: Mouse scrolled (572, 297) with delta (0, 0)
Screenshot: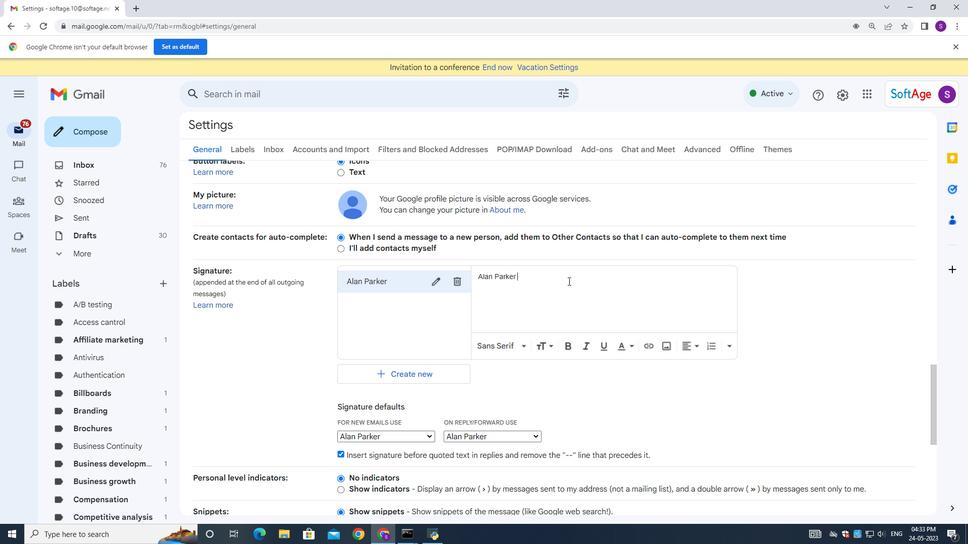 
Action: Mouse moved to (572, 298)
Screenshot: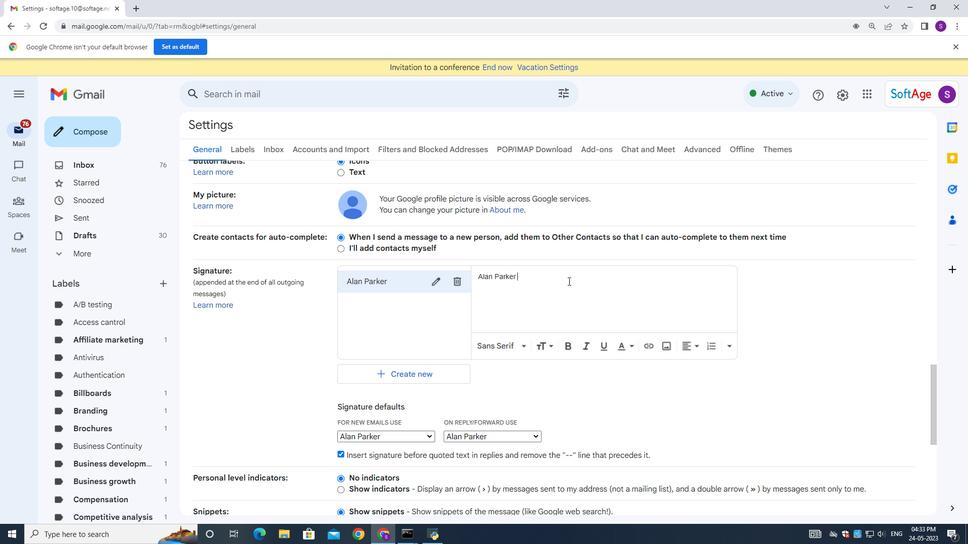 
Action: Mouse scrolled (572, 297) with delta (0, 0)
Screenshot: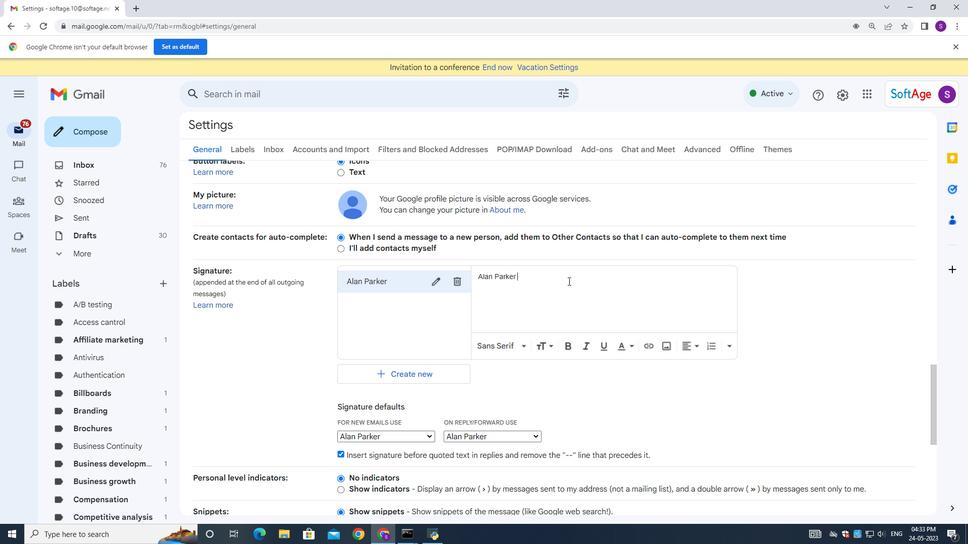 
Action: Mouse moved to (571, 298)
Screenshot: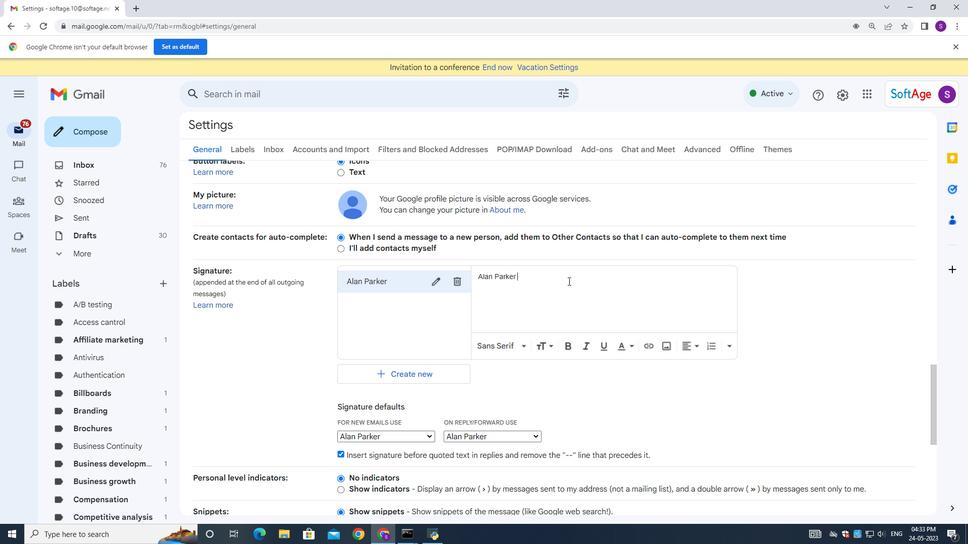 
Action: Mouse scrolled (572, 297) with delta (0, 0)
Screenshot: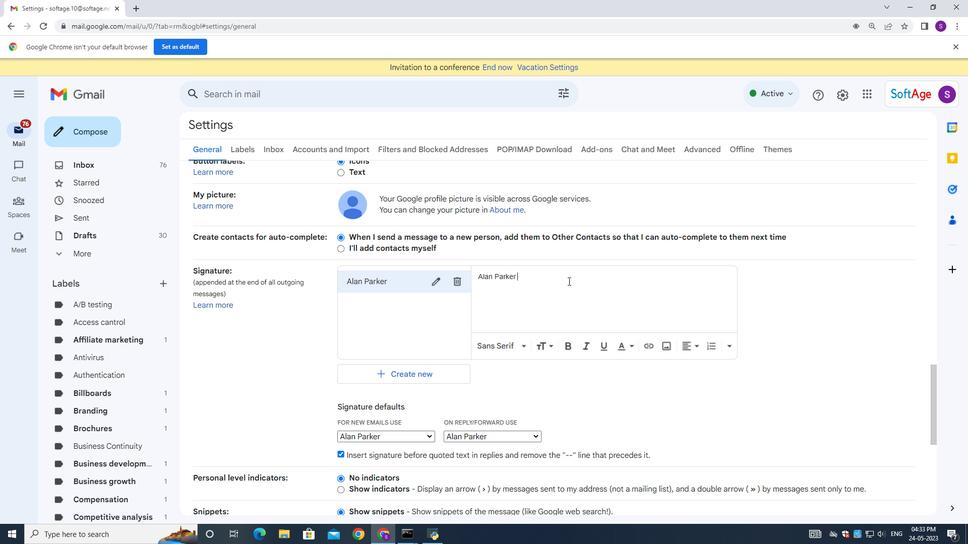 
Action: Mouse moved to (540, 451)
Screenshot: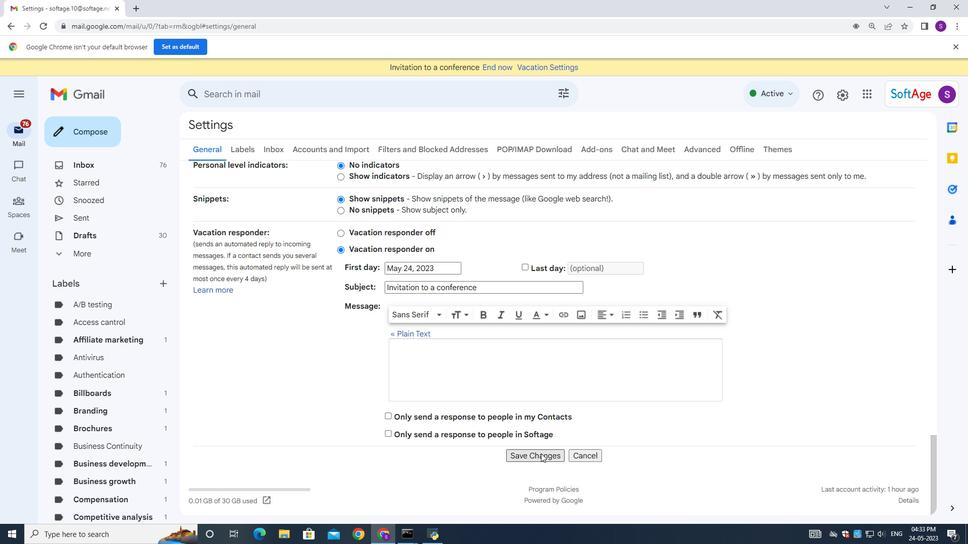 
Action: Mouse pressed left at (540, 451)
Screenshot: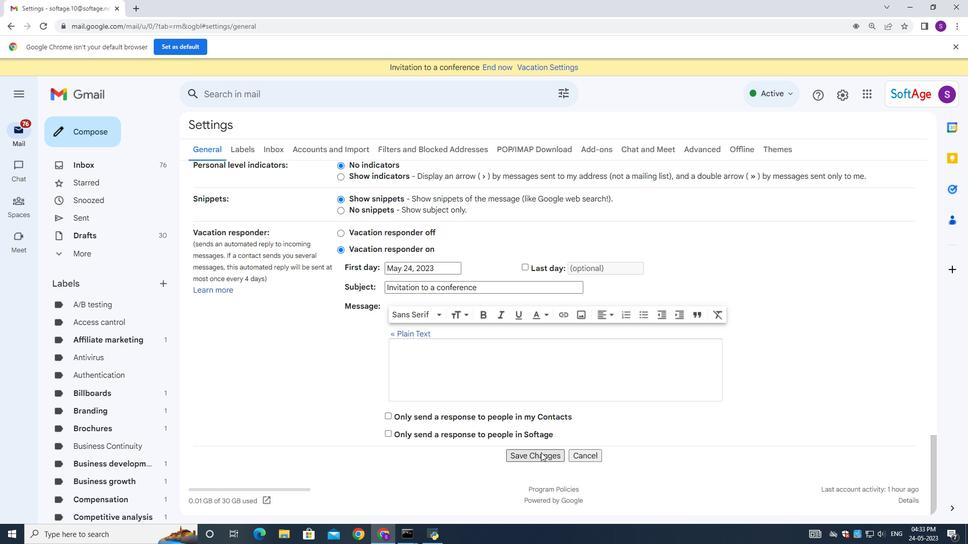 
Action: Mouse moved to (88, 135)
Screenshot: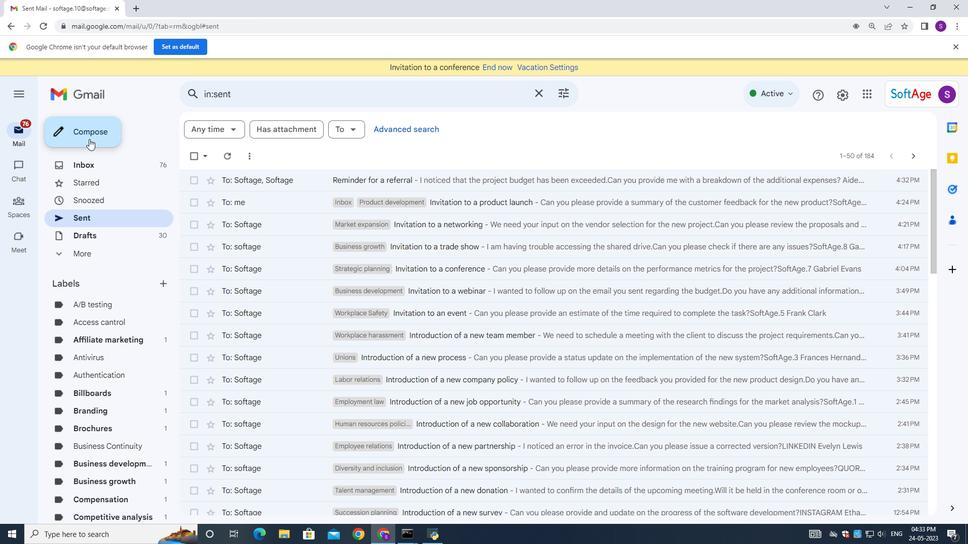 
Action: Mouse pressed left at (88, 135)
Screenshot: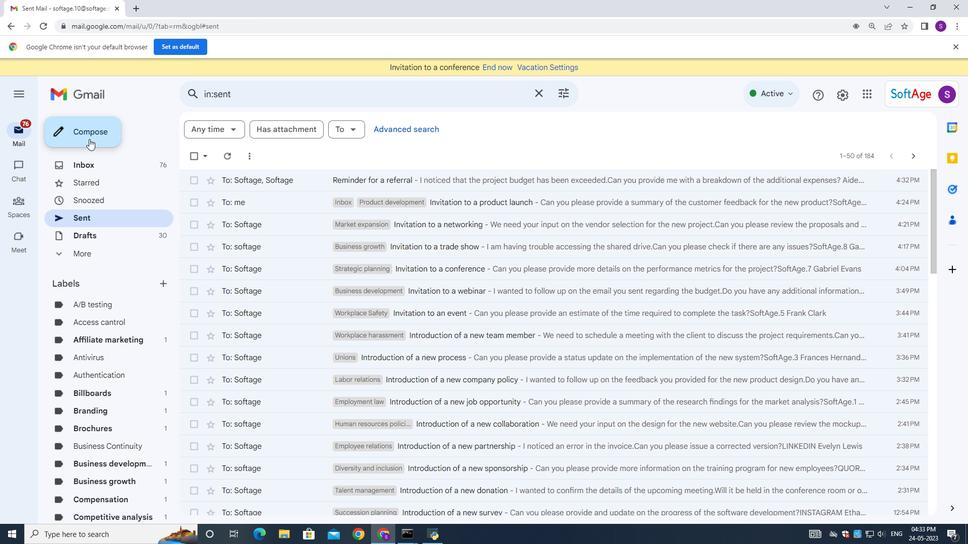 
Action: Mouse moved to (620, 245)
Screenshot: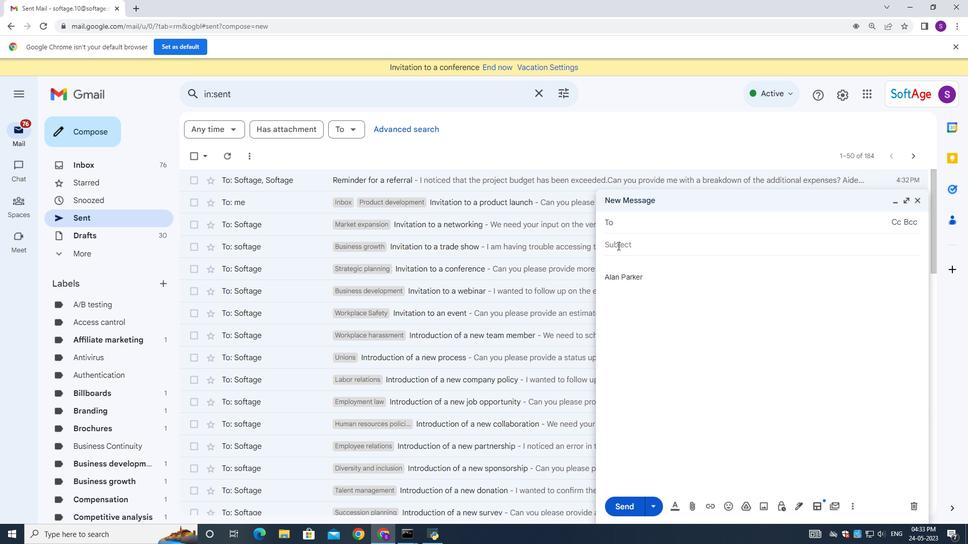 
Action: Mouse pressed left at (620, 245)
Screenshot: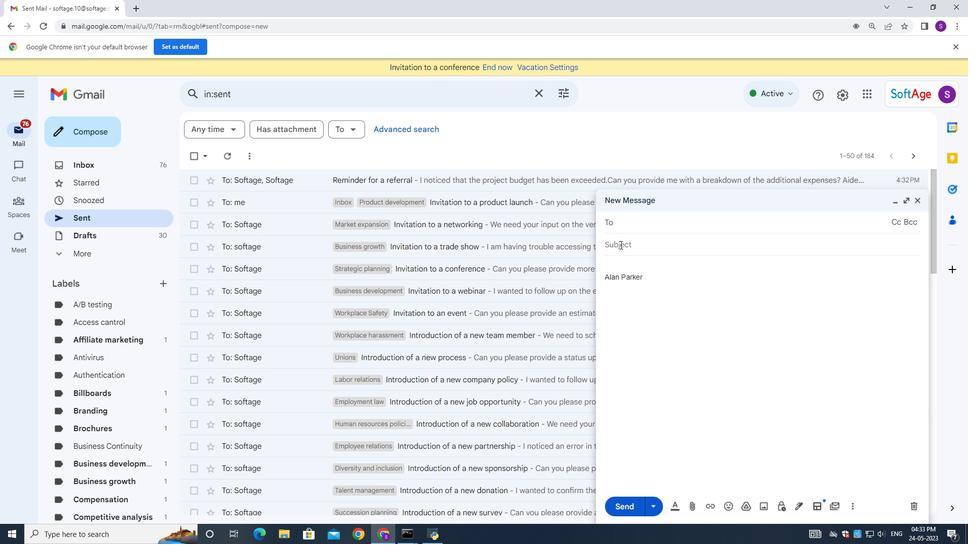 
Action: Mouse moved to (620, 245)
Screenshot: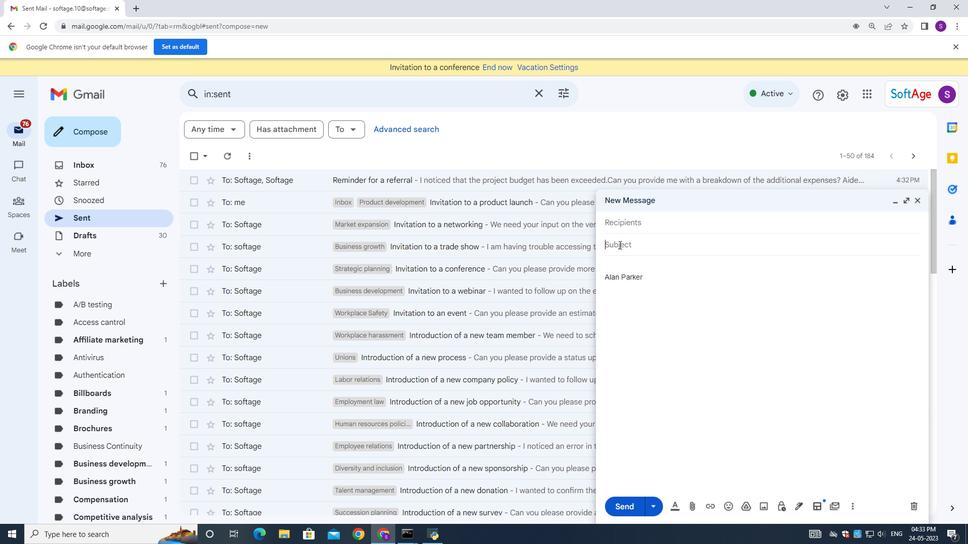 
Action: Key pressed <Key.shift><Key.shift><Key.shift>Remionde<Key.backspace>
Screenshot: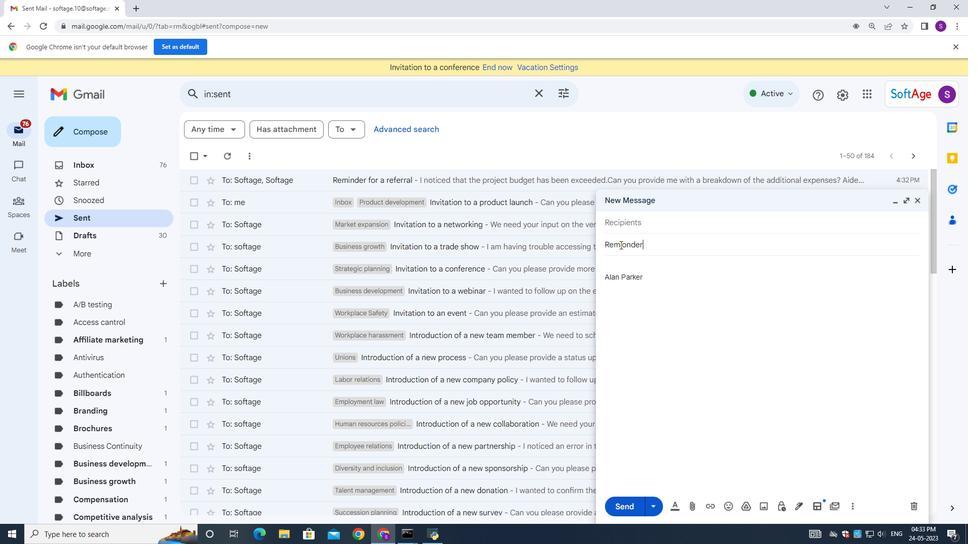 
Action: Mouse moved to (620, 245)
Screenshot: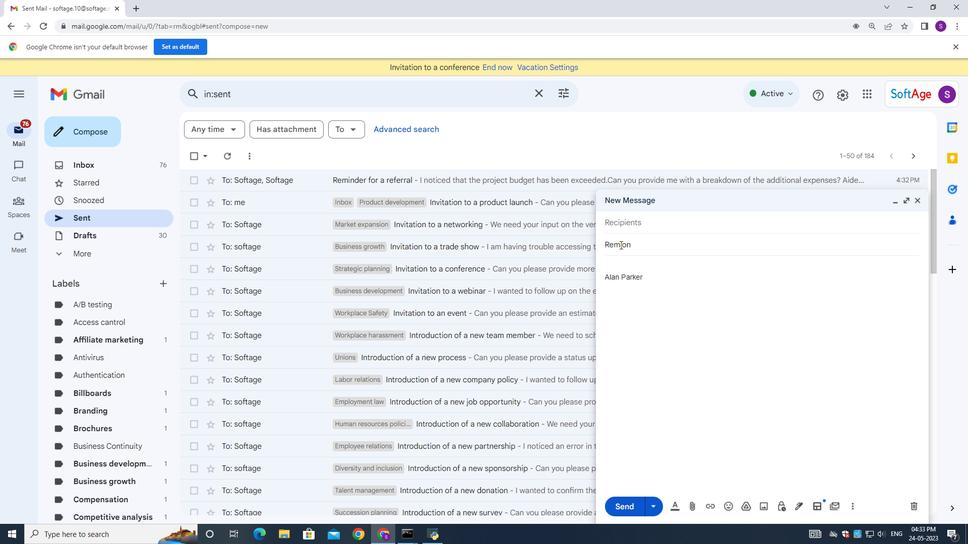 
Action: Key pressed <Key.backspace>nder<Key.space><Key.backspace><Key.backspace><Key.backspace><Key.backspace><Key.backspace>inder<Key.space>for<Key.space>a<Key.space>recommend
Screenshot: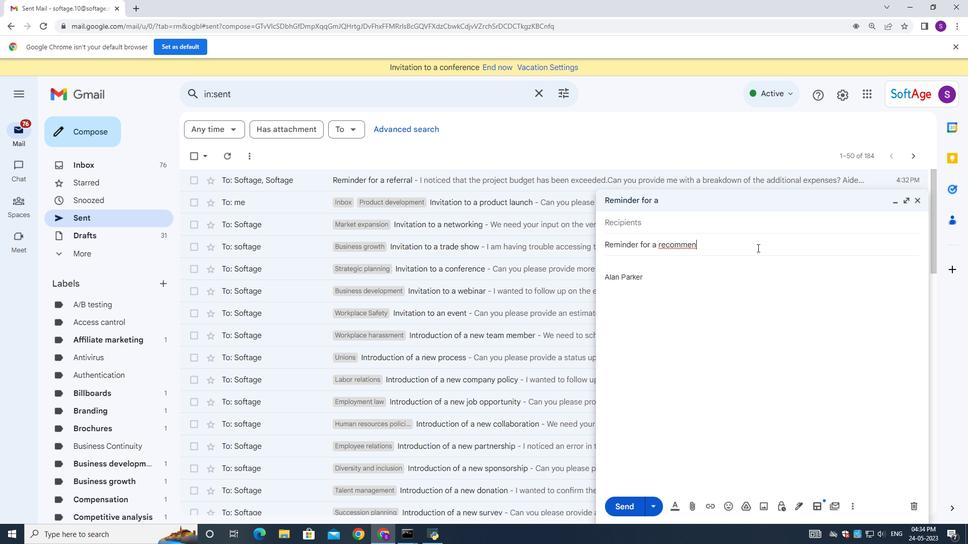 
Action: Mouse moved to (752, 248)
Screenshot: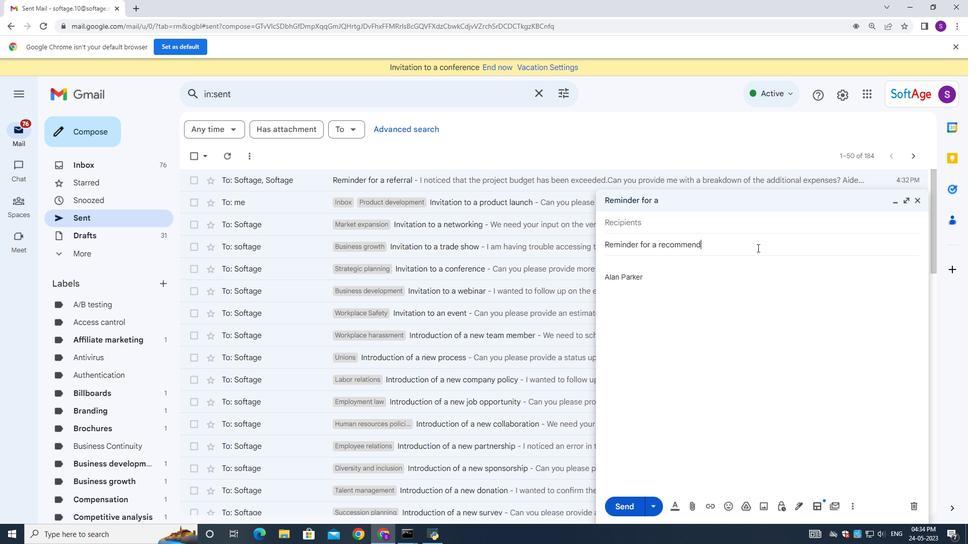 
Action: Key pressed ation<Key.space>
Screenshot: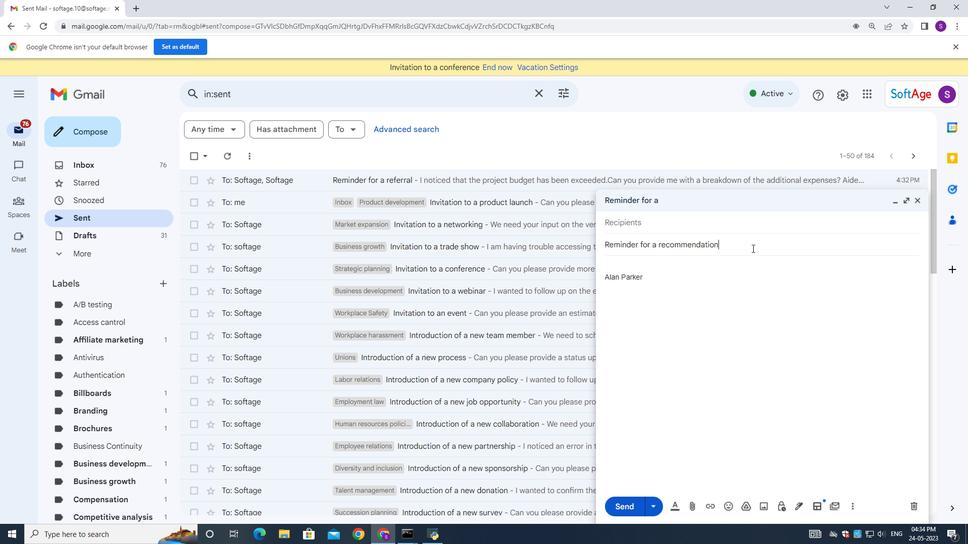 
Action: Mouse moved to (680, 265)
Screenshot: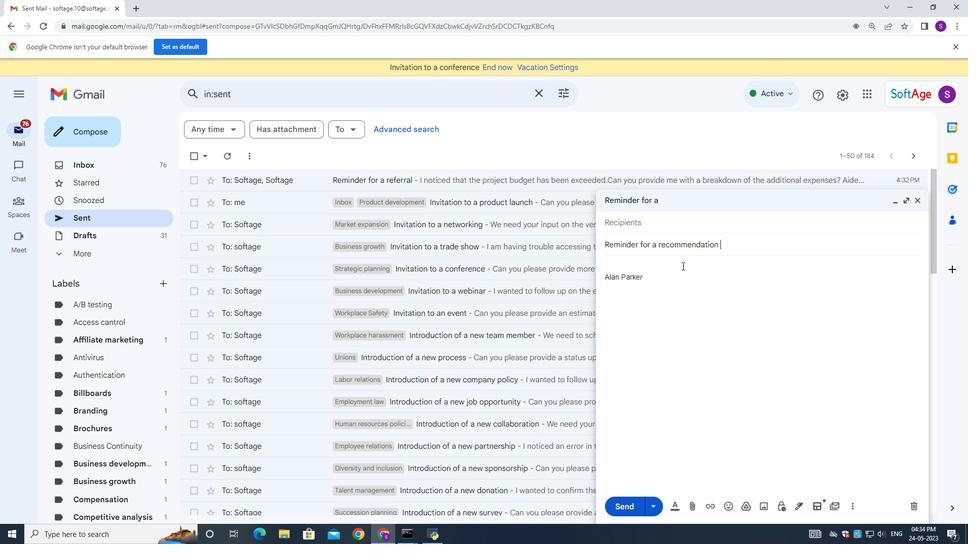 
Action: Mouse pressed left at (680, 265)
Screenshot: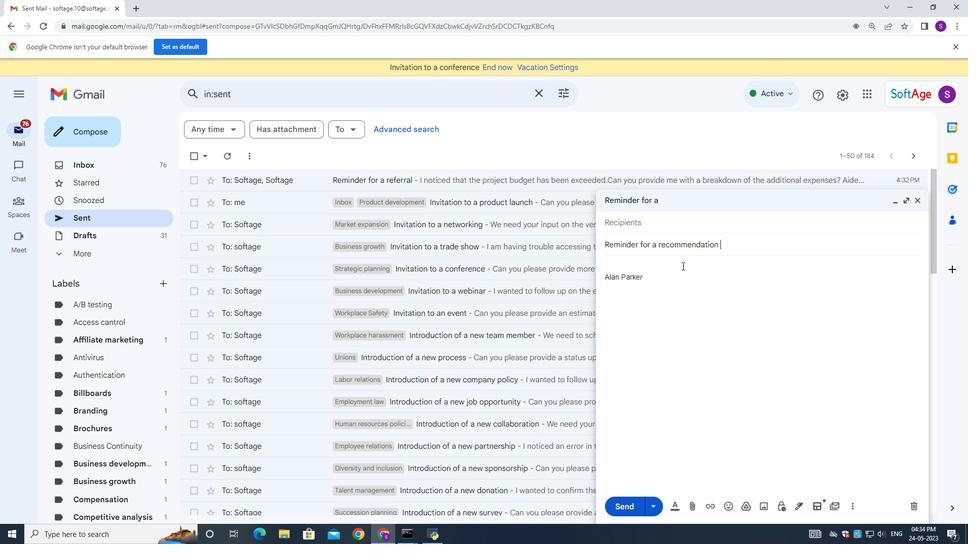 
Action: Mouse moved to (681, 264)
Screenshot: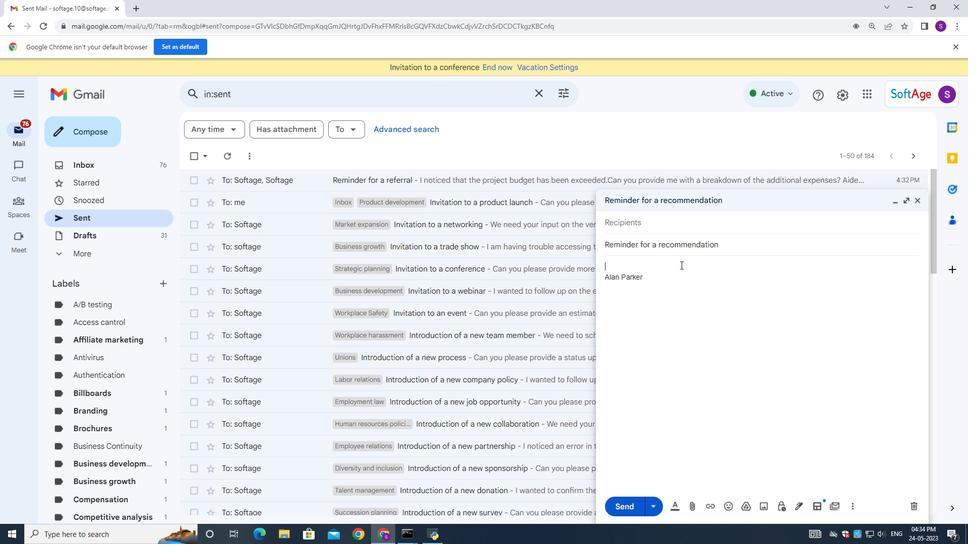 
Action: Key pressed <Key.shift><Key.shift><Key.shift><Key.shift><Key.shift><Key.shift><Key.shift><Key.shift><Key.shift><Key.shift><Key.shift><Key.shift><Key.shift><Key.shift><Key.shift><Key.shift><Key.shift><Key.shift><Key.shift><Key.shift><Key.shift><Key.shift><Key.shift><Key.shift><Key.shift><Key.shift><Key.shift><Key.shift><Key.shift><Key.shift><Key.shift><Key.shift><Key.shift><Key.shift><Key.shift><Key.shift><Key.shift><Key.shift><Key.shift><Key.shift><Key.shift><Key.shift><Key.shift><Key.shift><Key.shift><Key.shift><Key.shift><Key.shift><Key.shift><Key.shift><Key.shift><Key.shift><Key.shift>Can<Key.space>you<Key.space>please<Key.space>ser<Key.backspace>nd<Key.space>me<Key.space>the<Key.space>minutes<Key.space>from<Key.space>the<Key.space>last<Key.space>project<Key.space>meeting<Key.shift_r>?
Screenshot: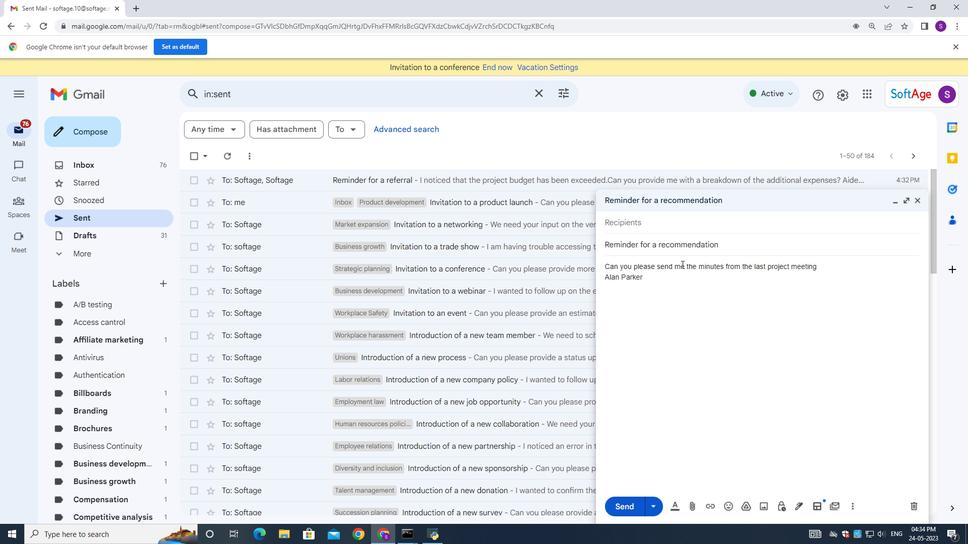
Action: Mouse moved to (705, 503)
Screenshot: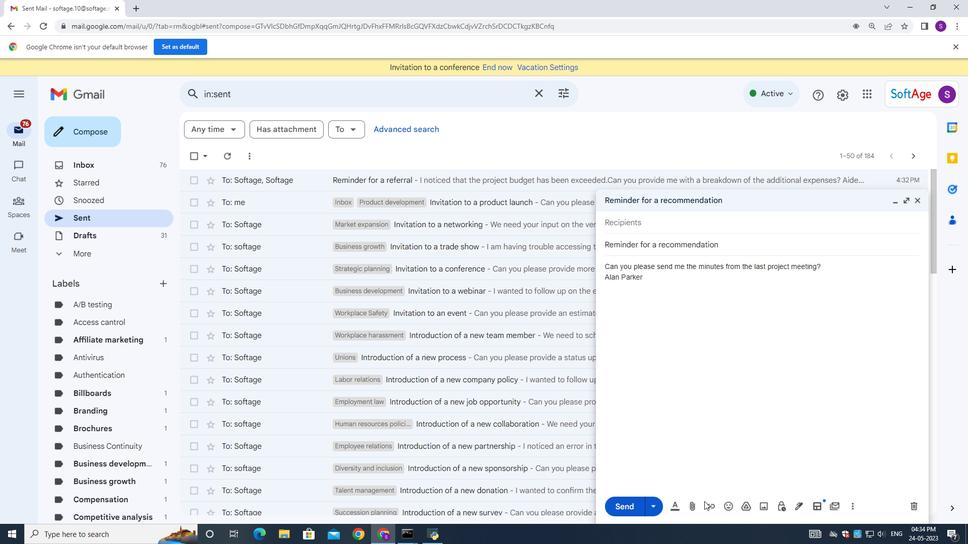 
Action: Mouse pressed left at (705, 503)
Screenshot: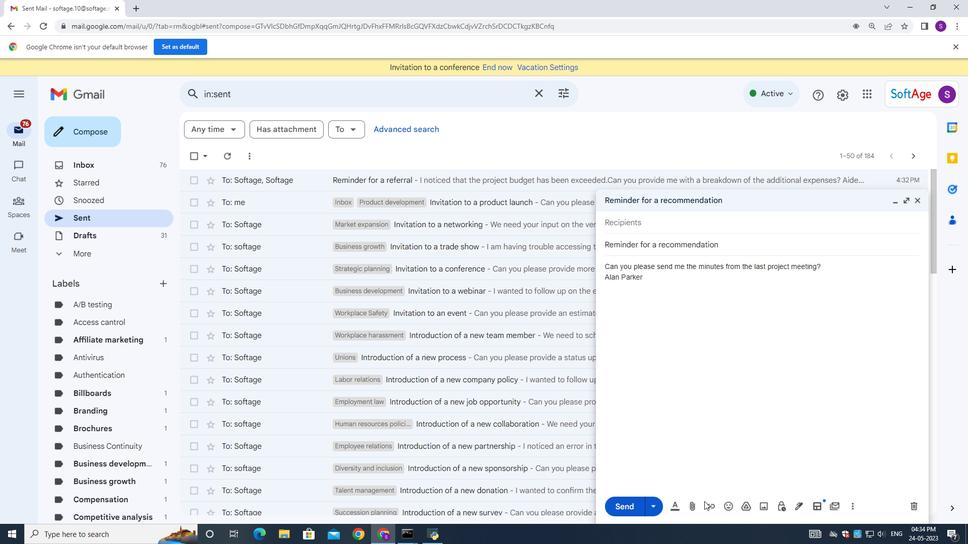 
Action: Mouse moved to (636, 242)
Screenshot: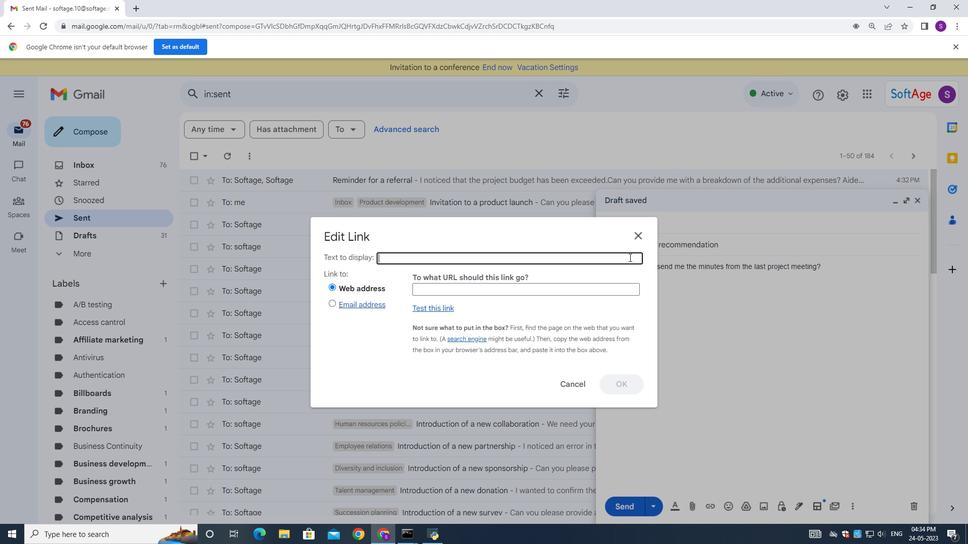 
Action: Mouse pressed left at (636, 242)
Screenshot: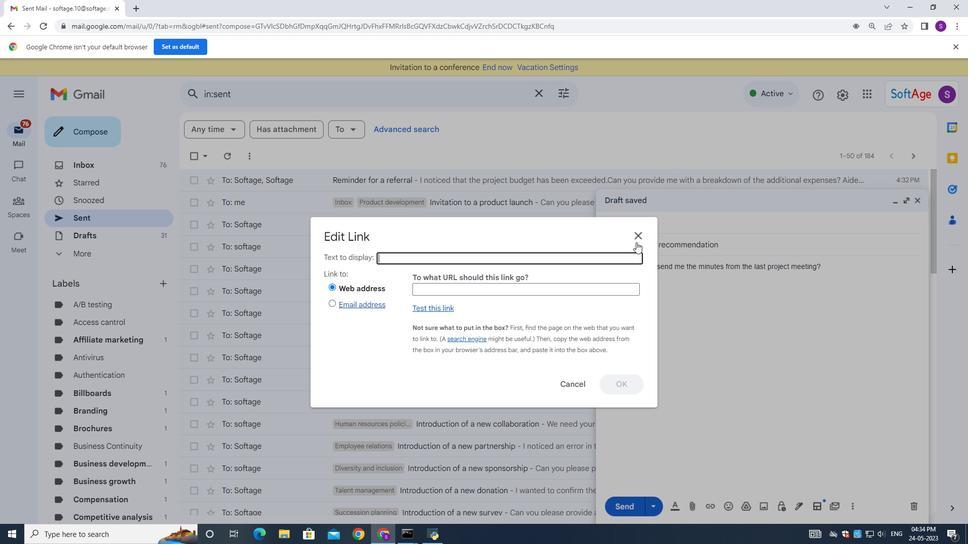 
Action: Mouse moved to (726, 236)
Screenshot: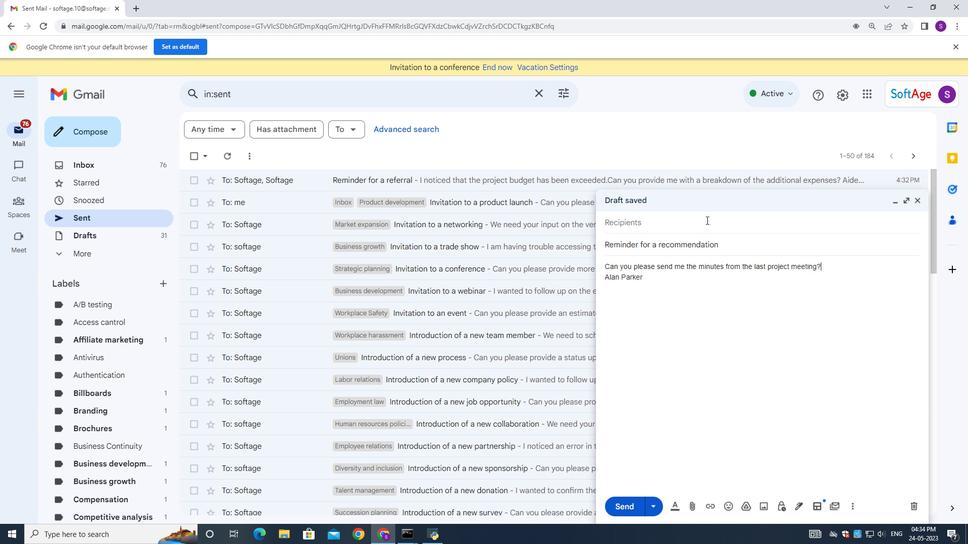 
Action: Mouse pressed left at (726, 236)
Screenshot: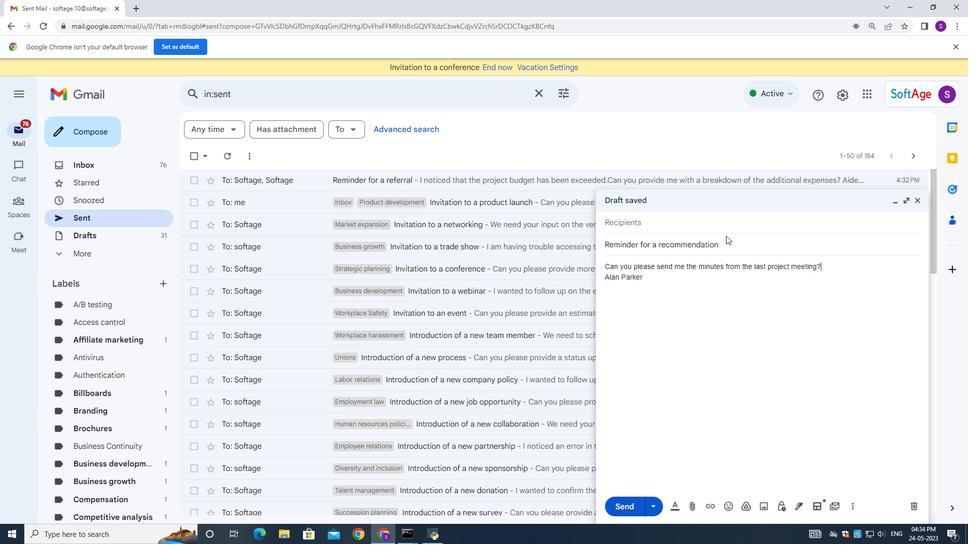 
Action: Mouse moved to (720, 228)
Screenshot: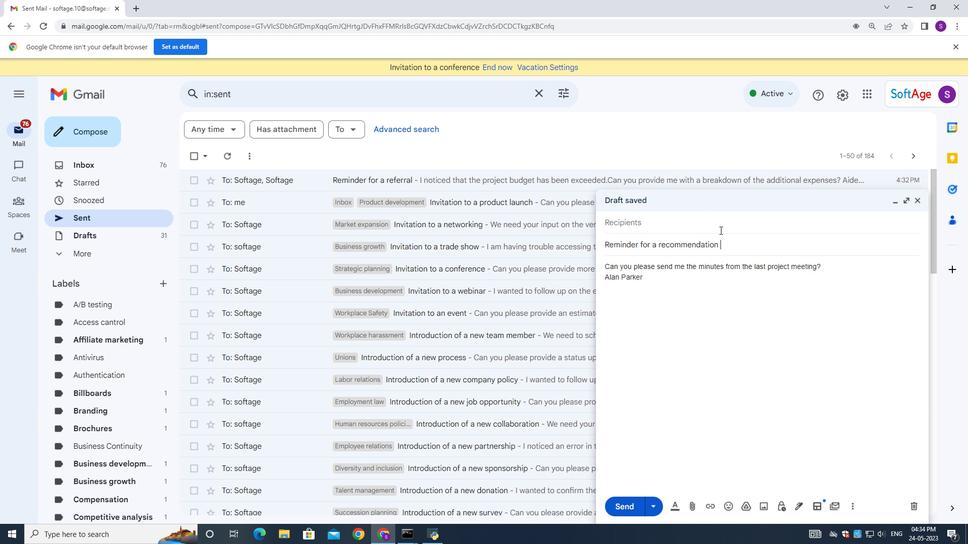 
Action: Mouse pressed left at (720, 228)
Screenshot: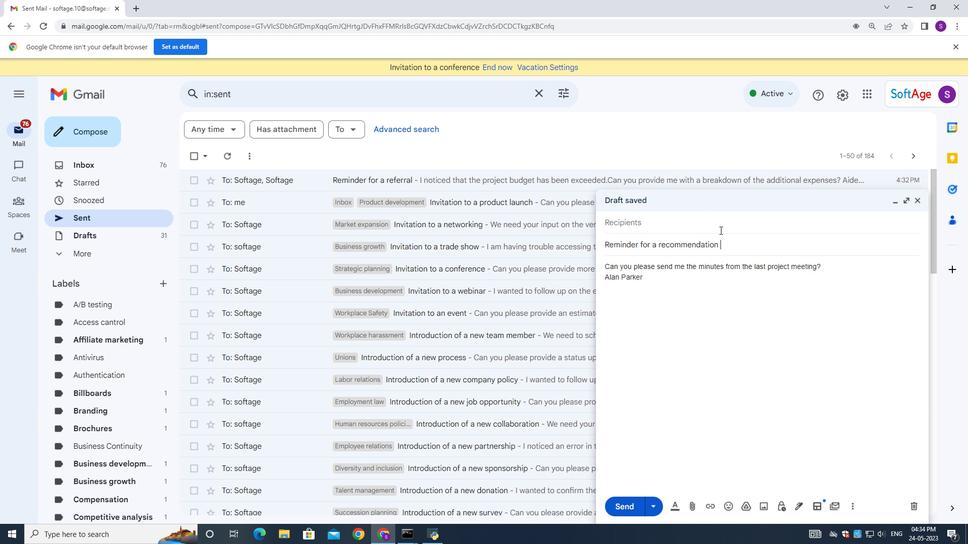 
Action: Mouse moved to (725, 229)
Screenshot: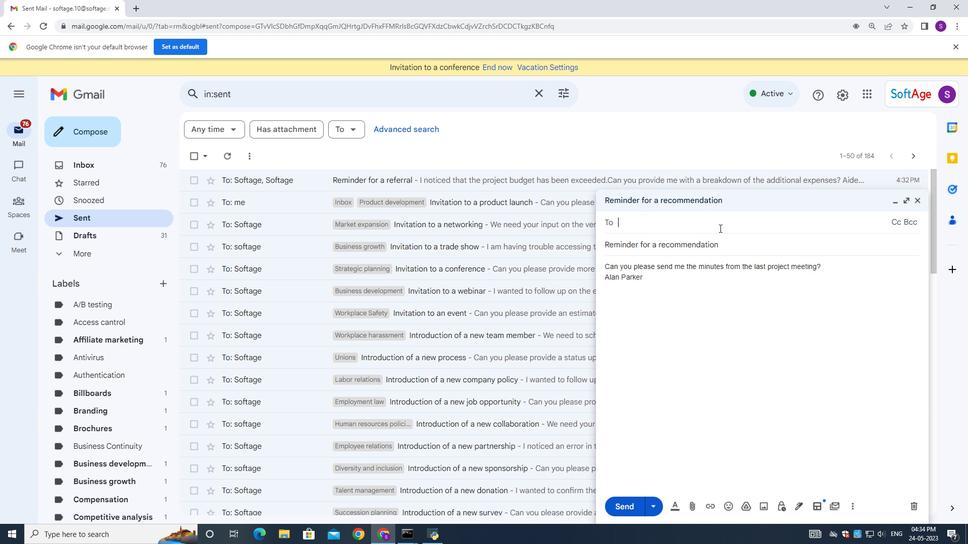 
Action: Key pressed <Key.shift>Softage.3<Key.shift>@softage.net
Screenshot: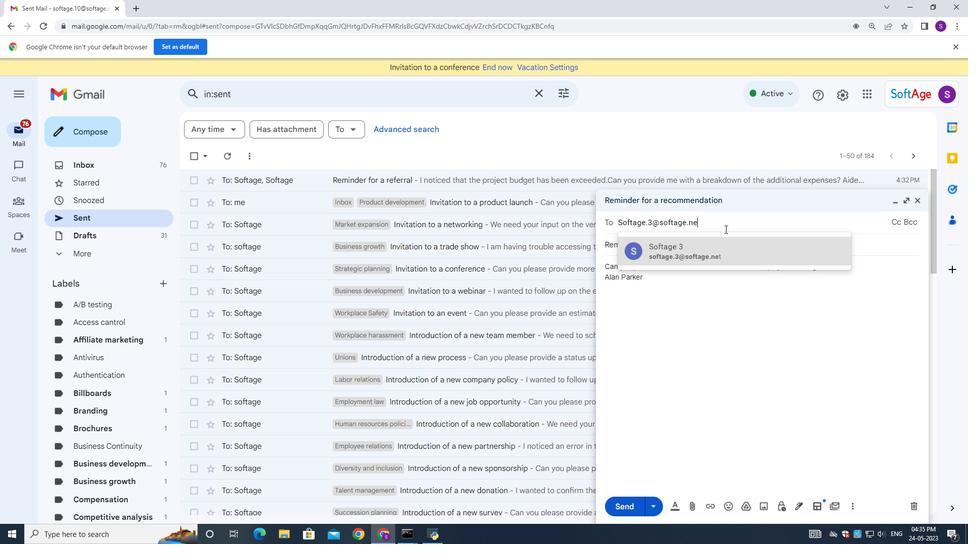 
Action: Mouse moved to (692, 252)
Screenshot: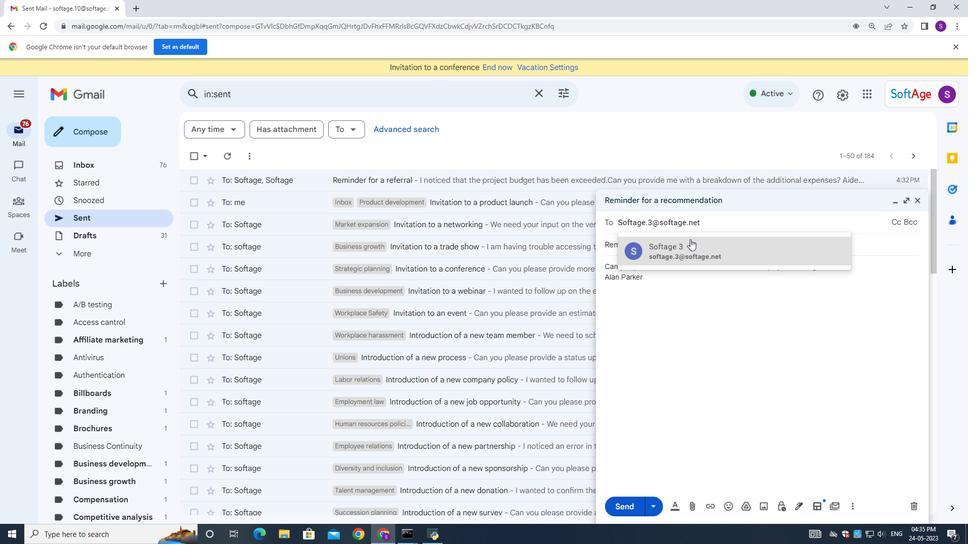 
Action: Mouse pressed left at (692, 252)
Screenshot: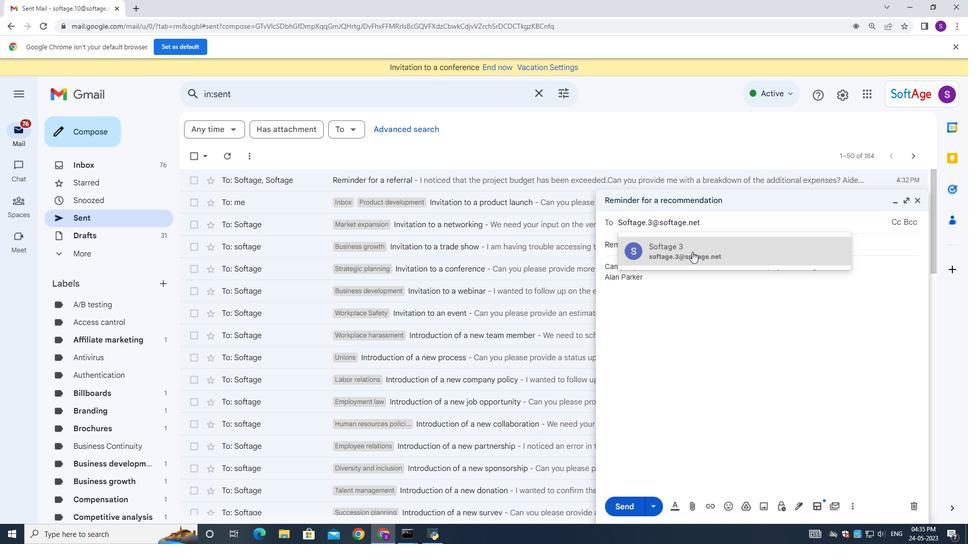 
Action: Mouse moved to (707, 243)
Screenshot: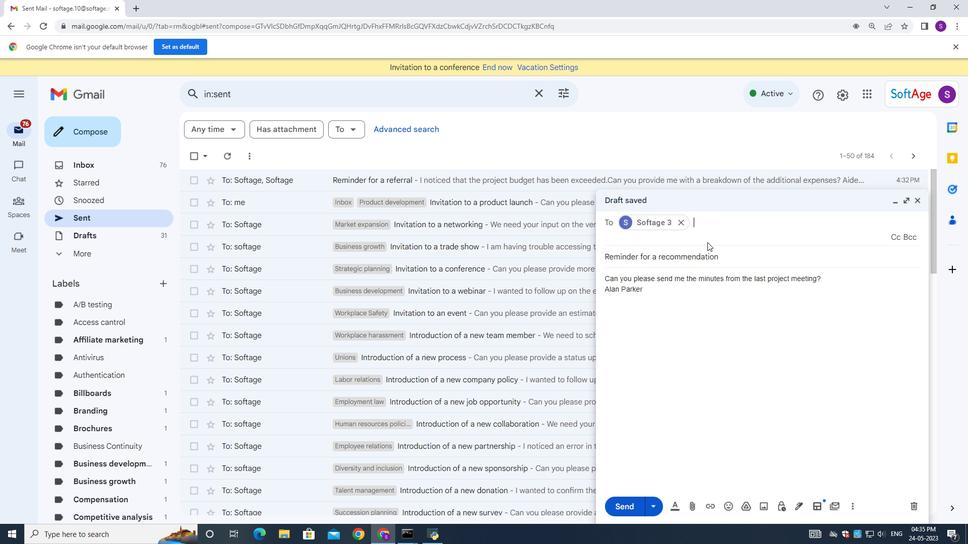 
Action: Key pressed softage.4<Key.shift>@sio<Key.backspace><Key.backspace>oftage.net
Screenshot: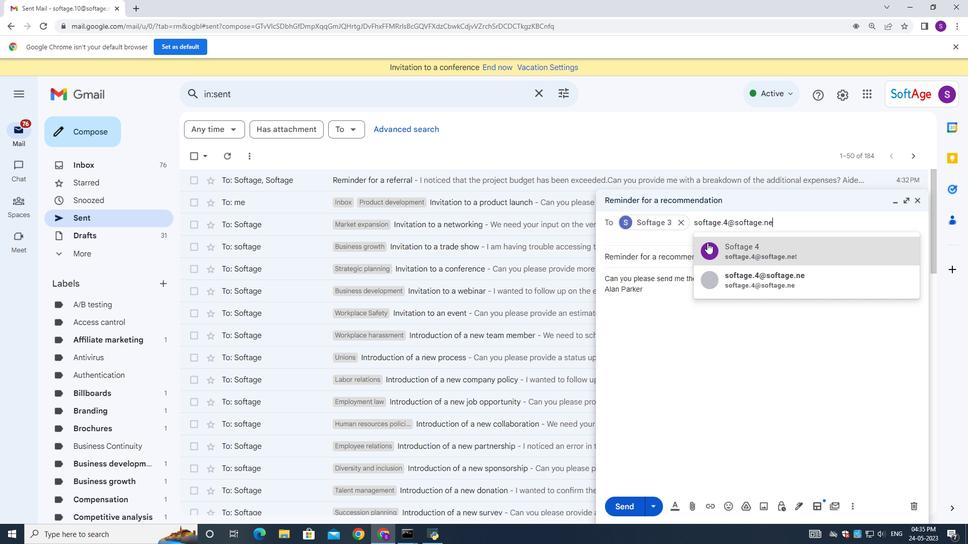
Action: Mouse moved to (739, 243)
Screenshot: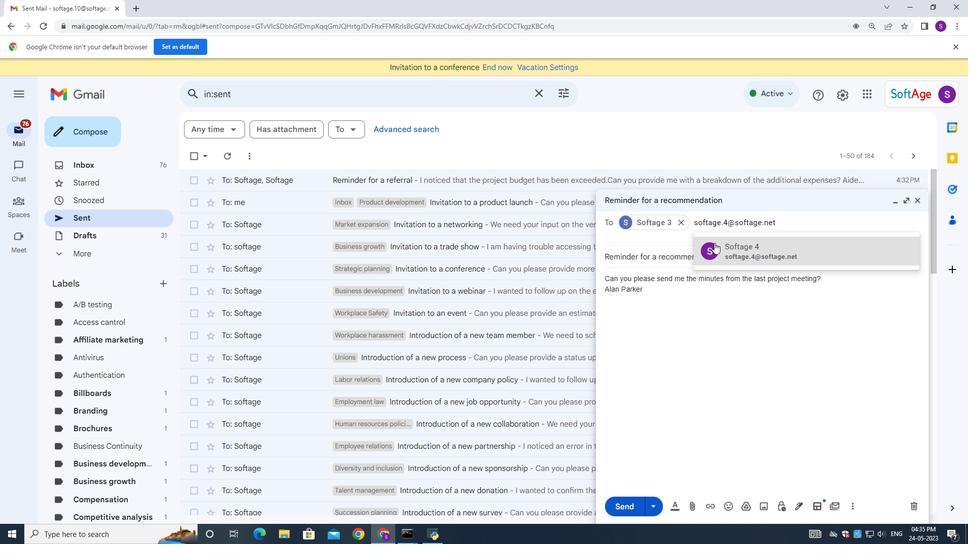 
Action: Mouse pressed left at (739, 243)
Screenshot: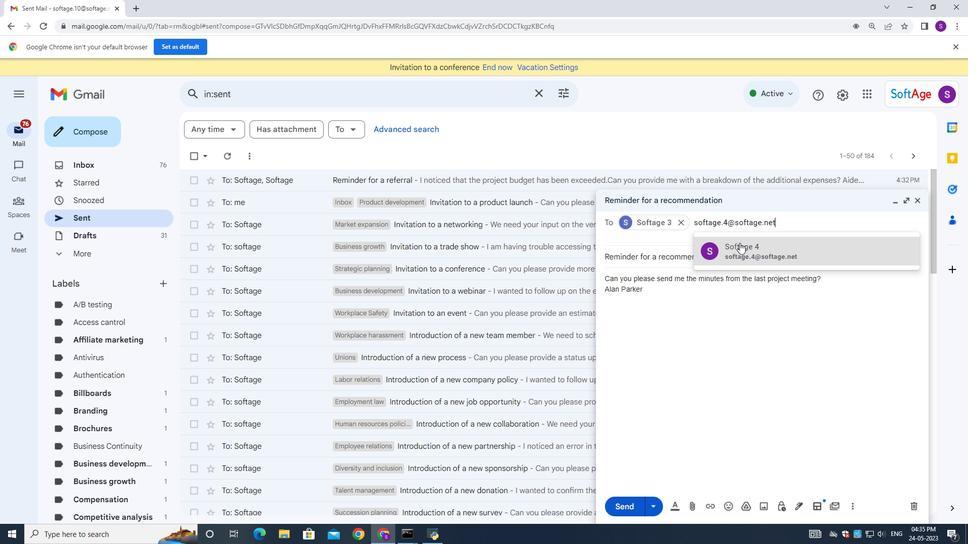 
Action: Mouse moved to (617, 510)
Screenshot: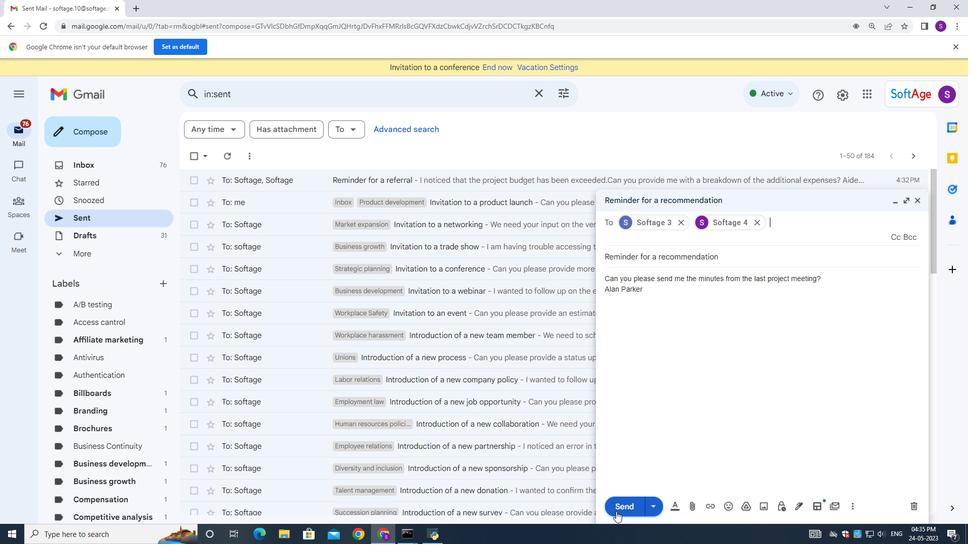 
Action: Mouse pressed left at (617, 510)
Screenshot: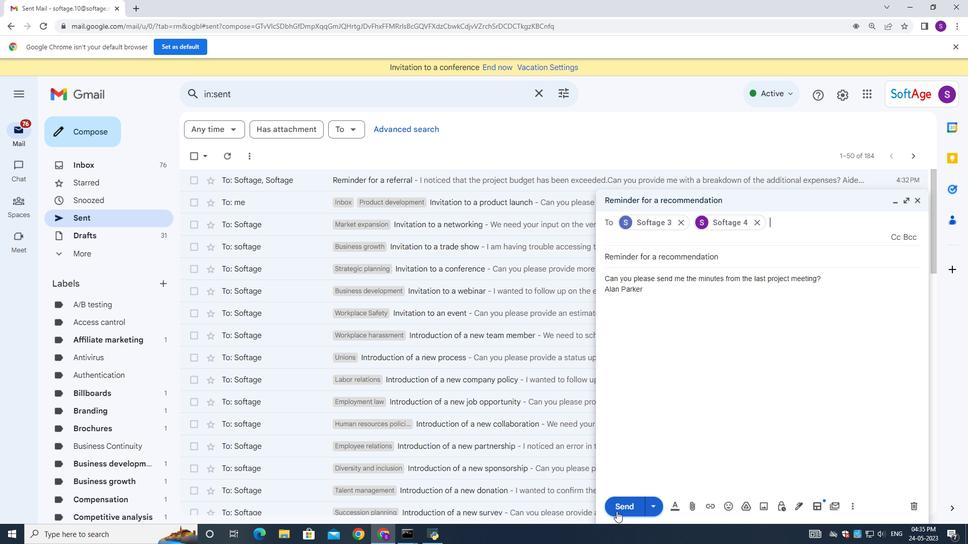 
Action: Mouse moved to (681, 311)
Screenshot: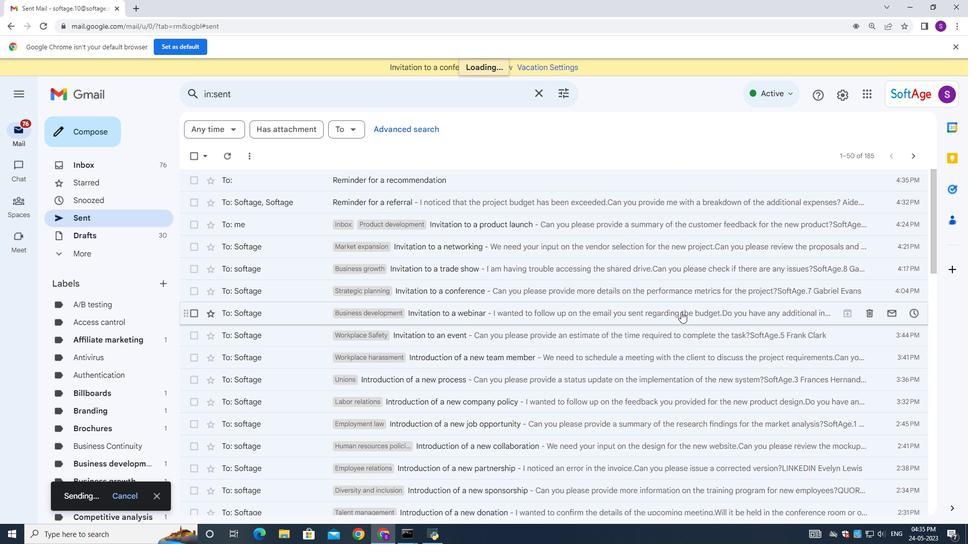 
